 Task: Create ChildIssue0000000016 as Child Issue of Issue Issue0000000008 in Backlog  in Scrum Project Project0000000002 in Jira. Create ChildIssue0000000017 as Child Issue of Issue Issue0000000009 in Backlog  in Scrum Project Project0000000002 in Jira. Create ChildIssue0000000018 as Child Issue of Issue Issue0000000009 in Backlog  in Scrum Project Project0000000002 in Jira. Create ChildIssue0000000019 as Child Issue of Issue Issue0000000010 in Backlog  in Scrum Project Project0000000002 in Jira. Create ChildIssue0020 as Child Issue of Issue Issue0000000010 in Backlog  in Scrum Project Project0000000002 in Jira
Action: Mouse moved to (488, 540)
Screenshot: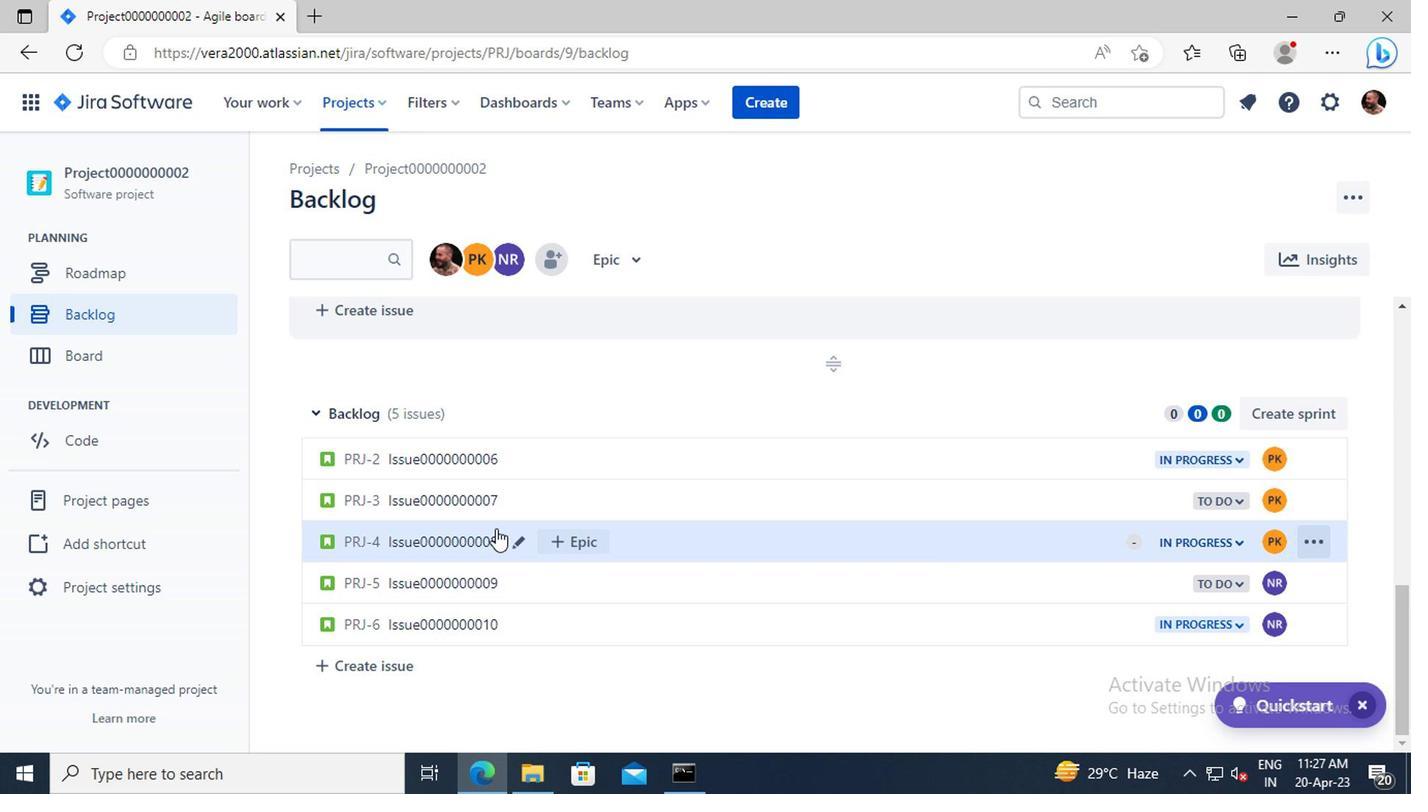 
Action: Mouse pressed left at (488, 540)
Screenshot: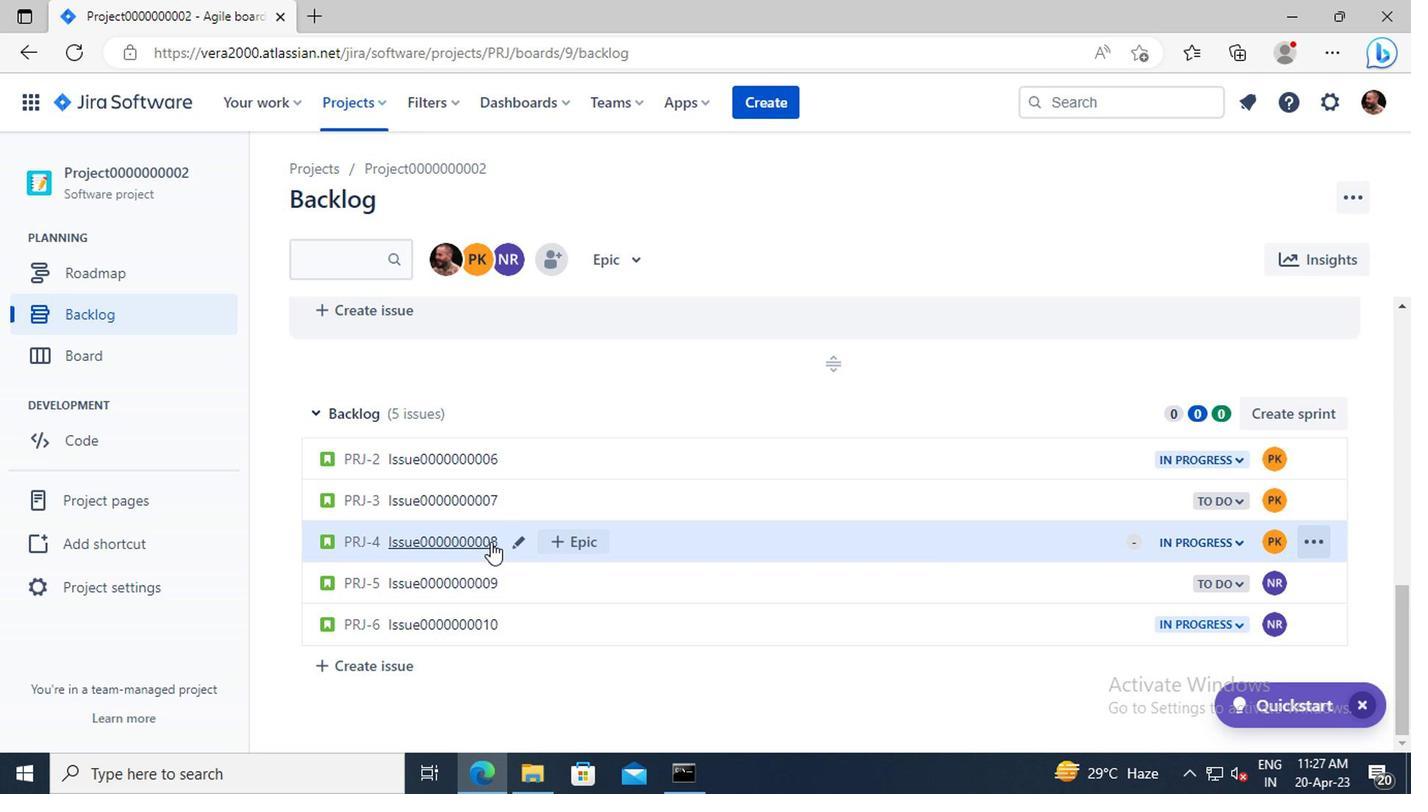 
Action: Mouse moved to (1050, 412)
Screenshot: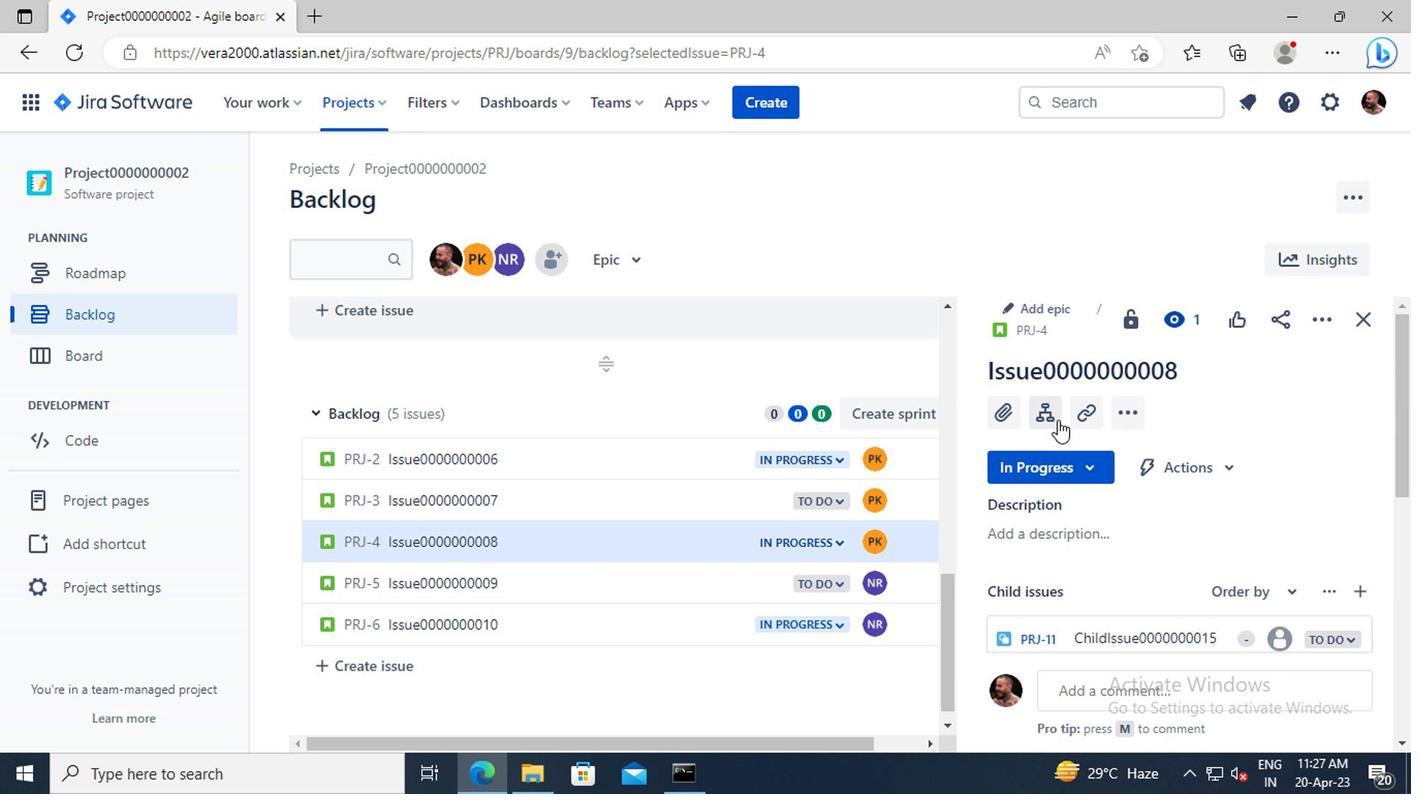 
Action: Mouse pressed left at (1050, 412)
Screenshot: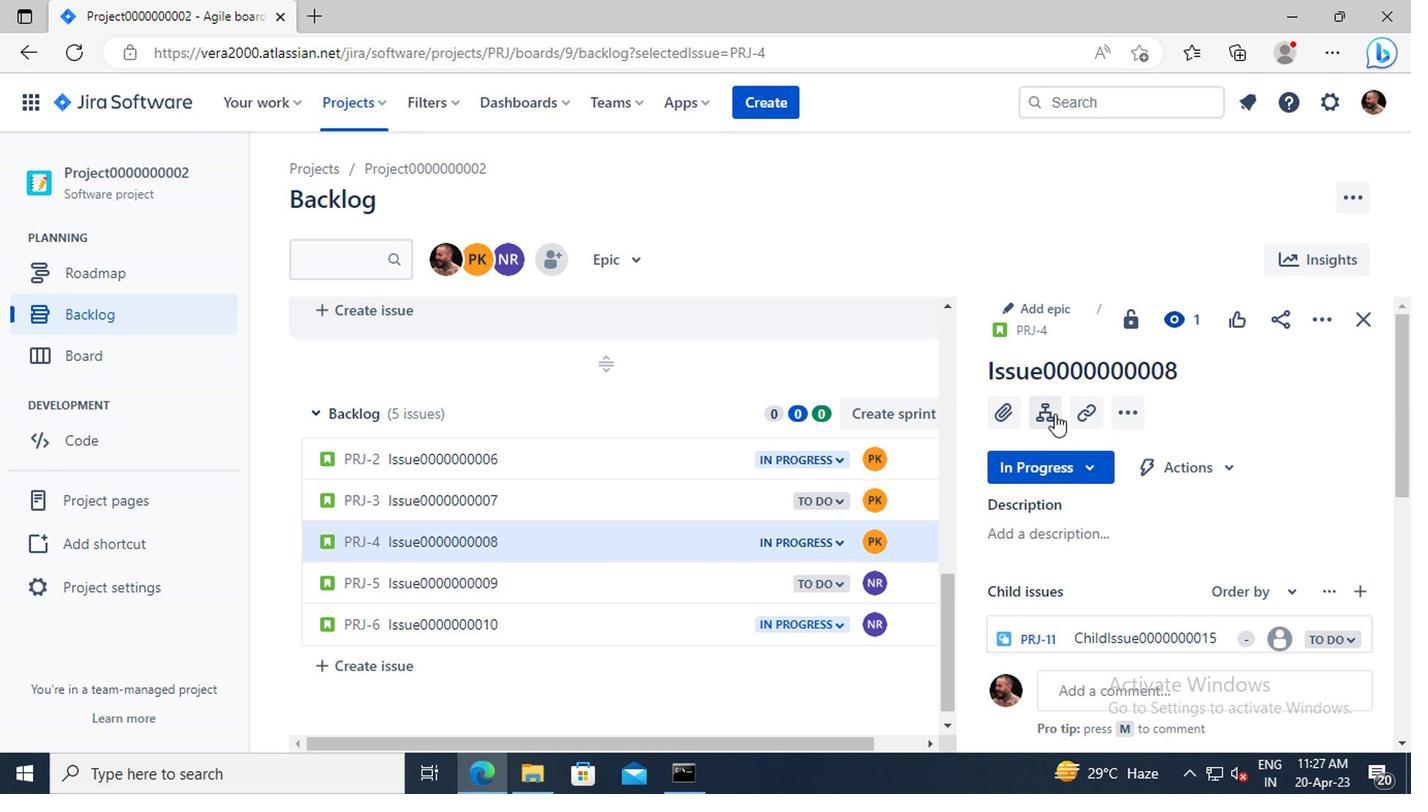 
Action: Mouse moved to (1065, 507)
Screenshot: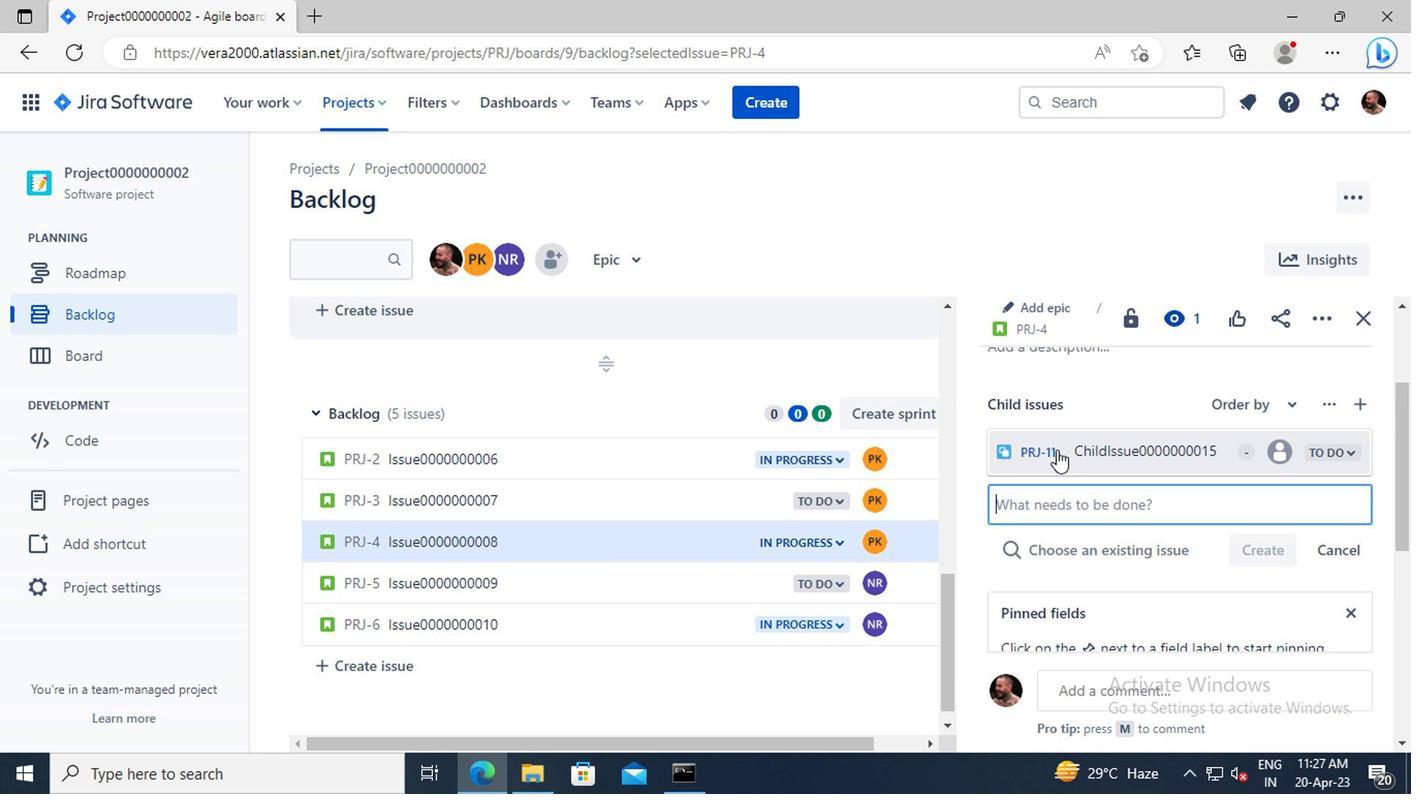 
Action: Mouse pressed left at (1065, 507)
Screenshot: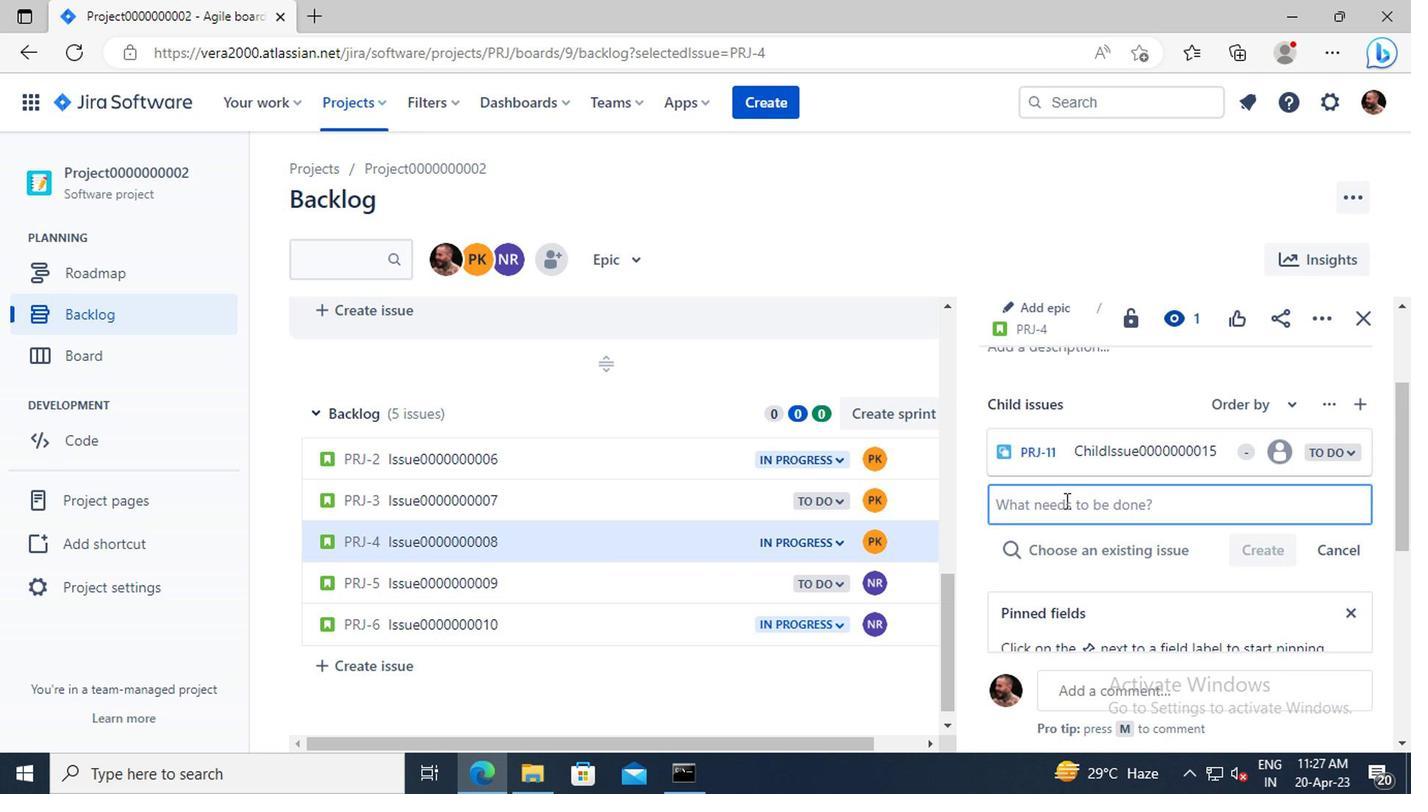 
Action: Key pressed <Key.shift>CHILD<Key.shift>ISSUE0000000016
Screenshot: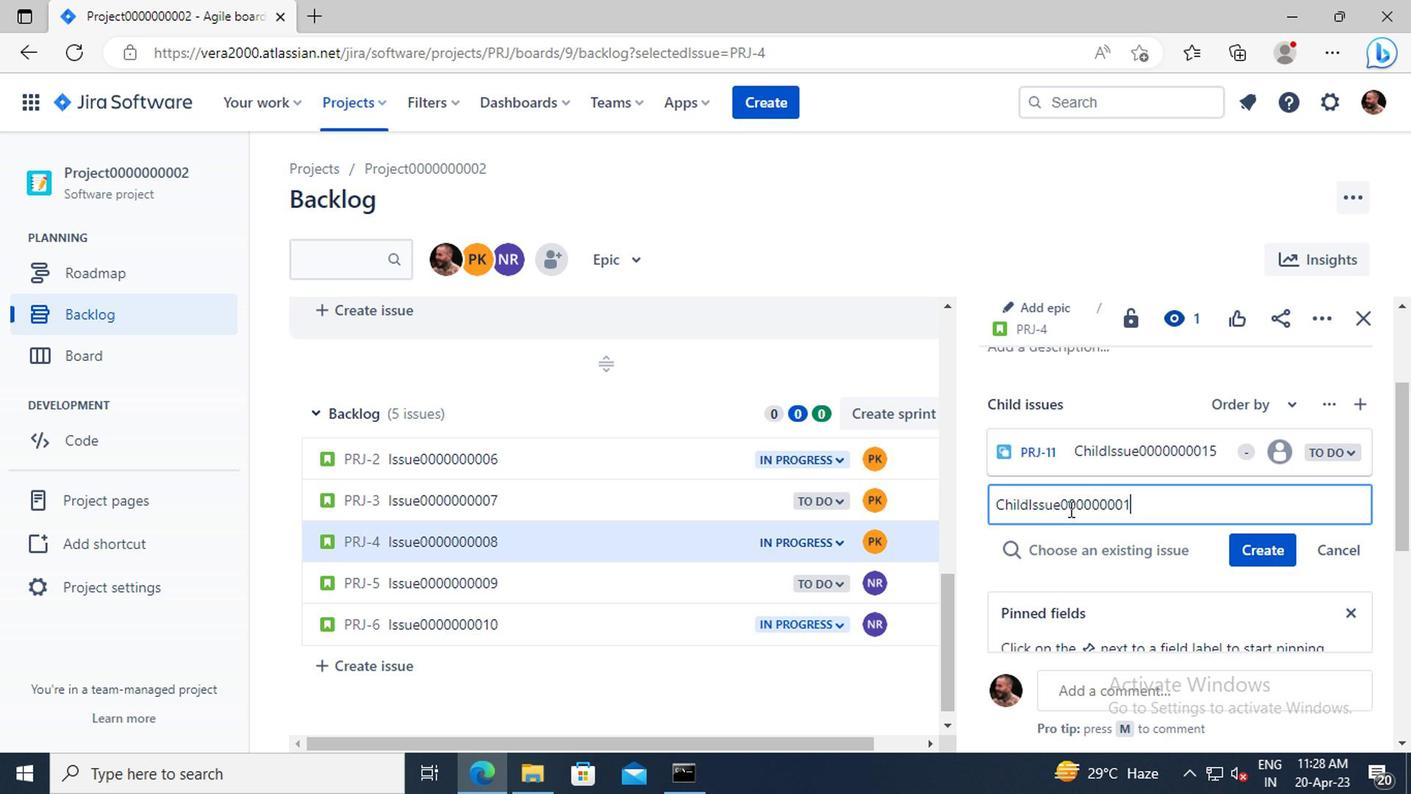 
Action: Mouse moved to (1258, 544)
Screenshot: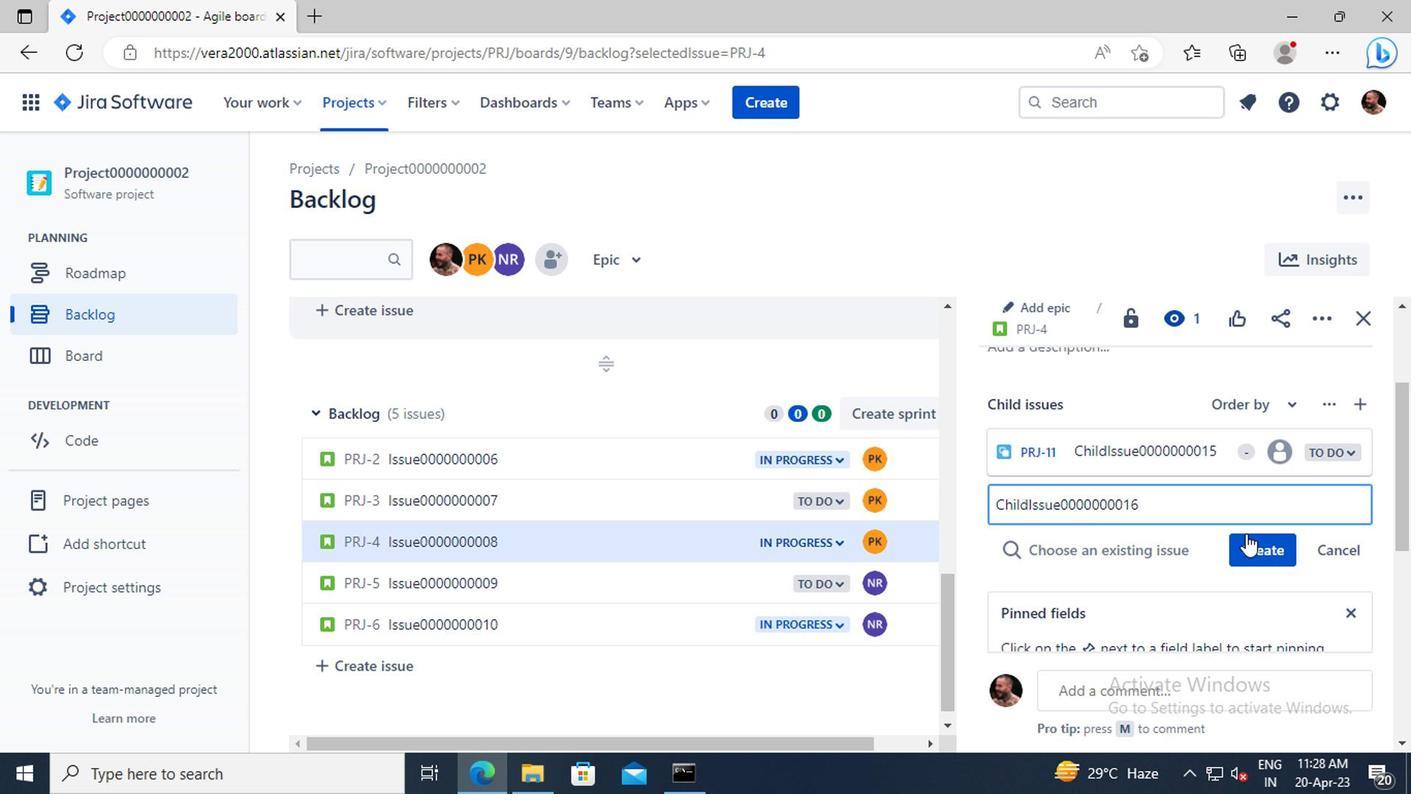 
Action: Mouse pressed left at (1258, 544)
Screenshot: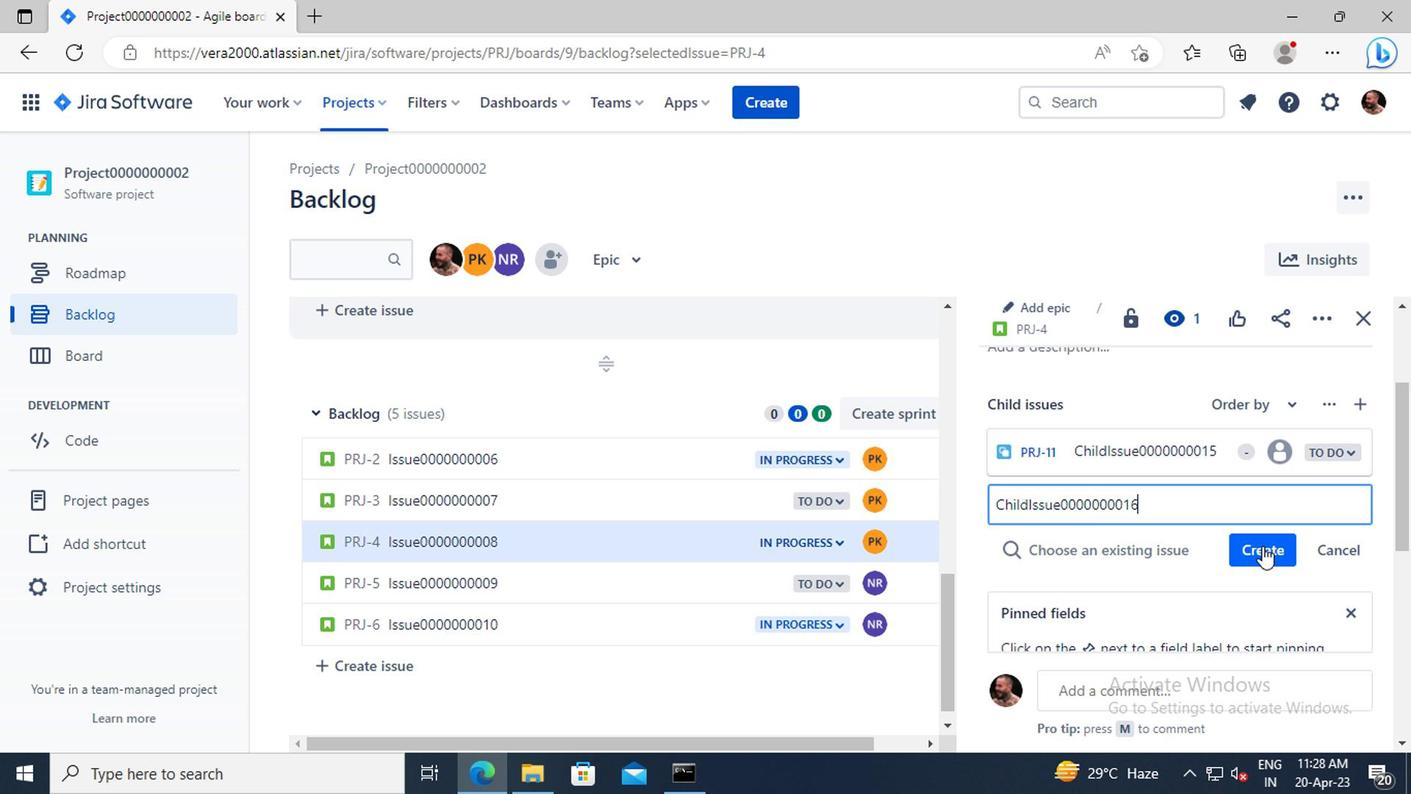 
Action: Mouse moved to (463, 584)
Screenshot: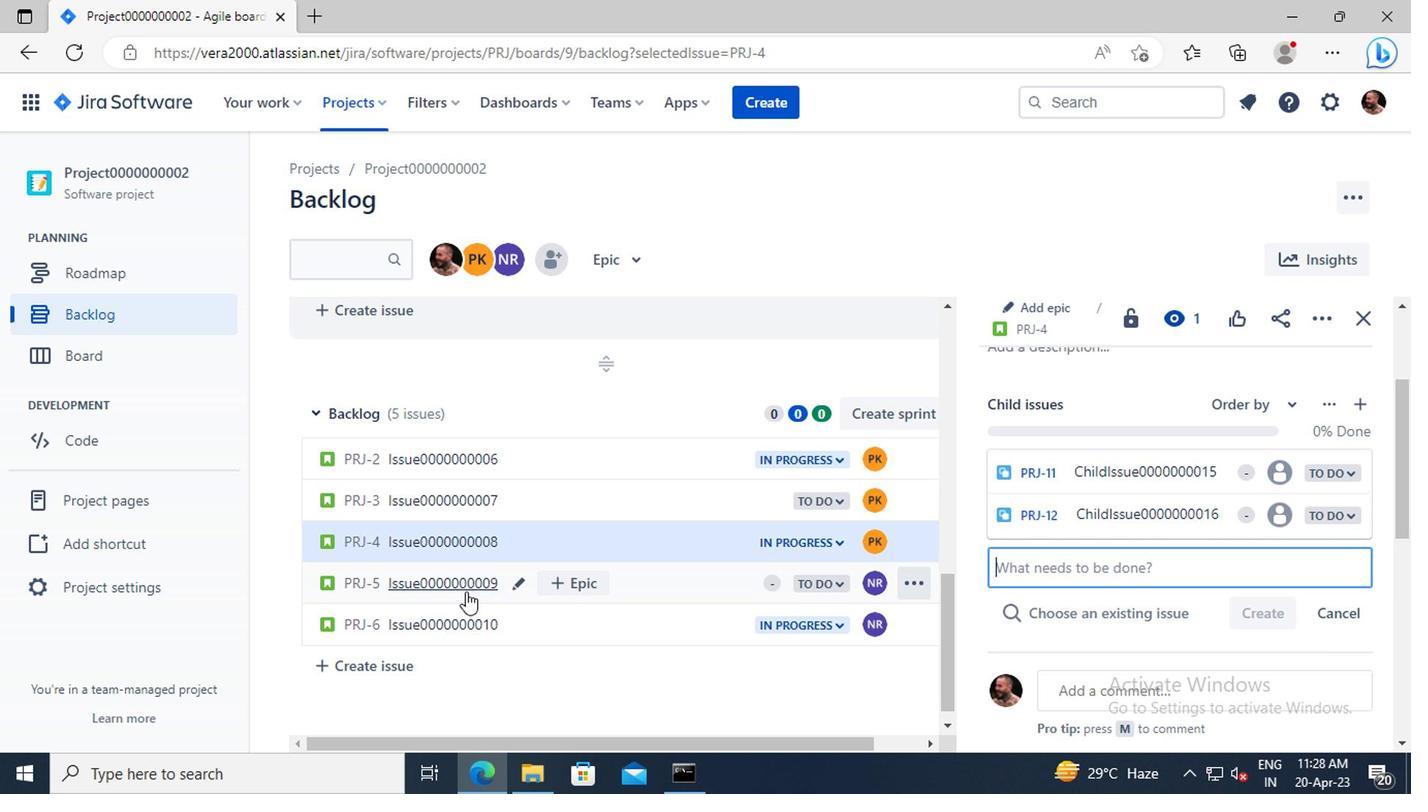 
Action: Mouse pressed left at (463, 584)
Screenshot: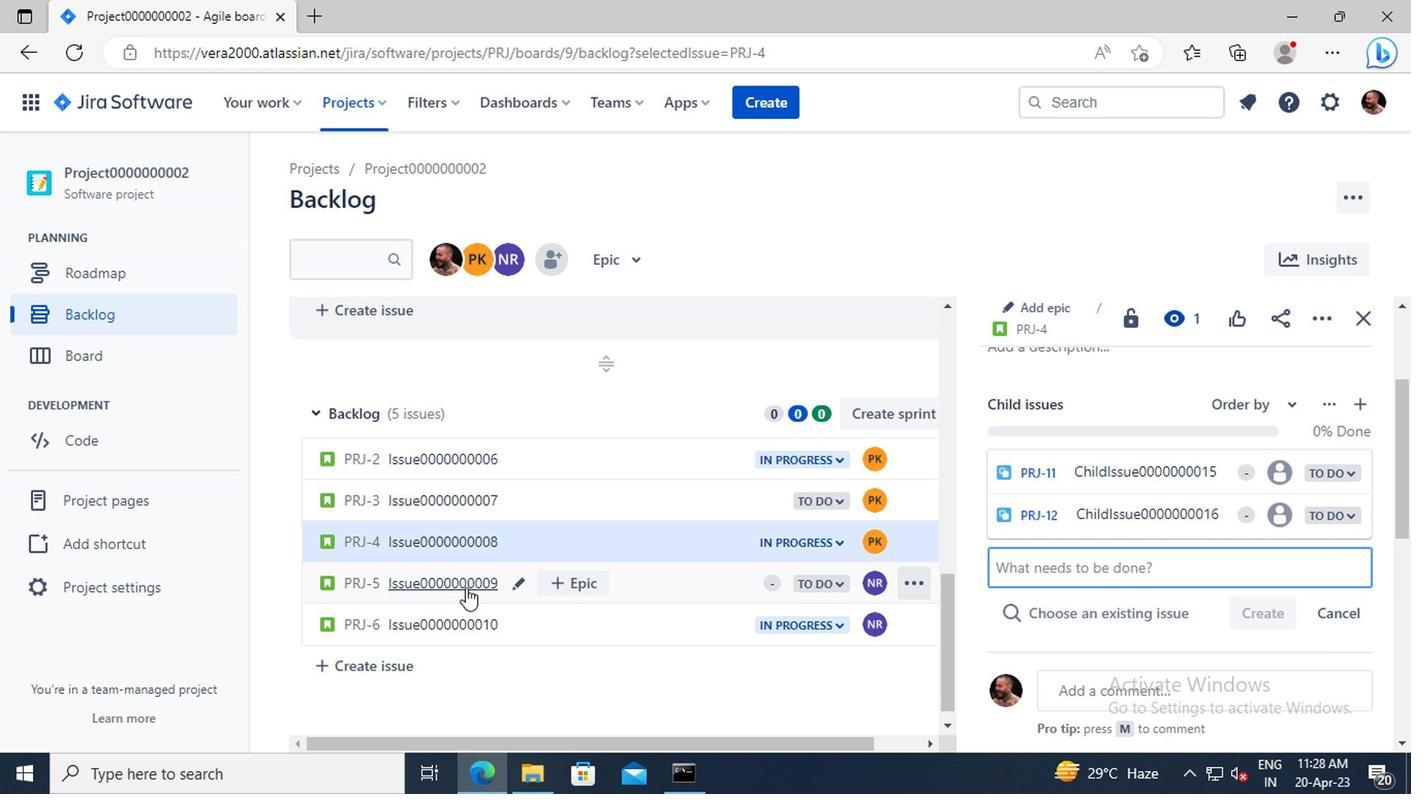 
Action: Mouse moved to (1041, 415)
Screenshot: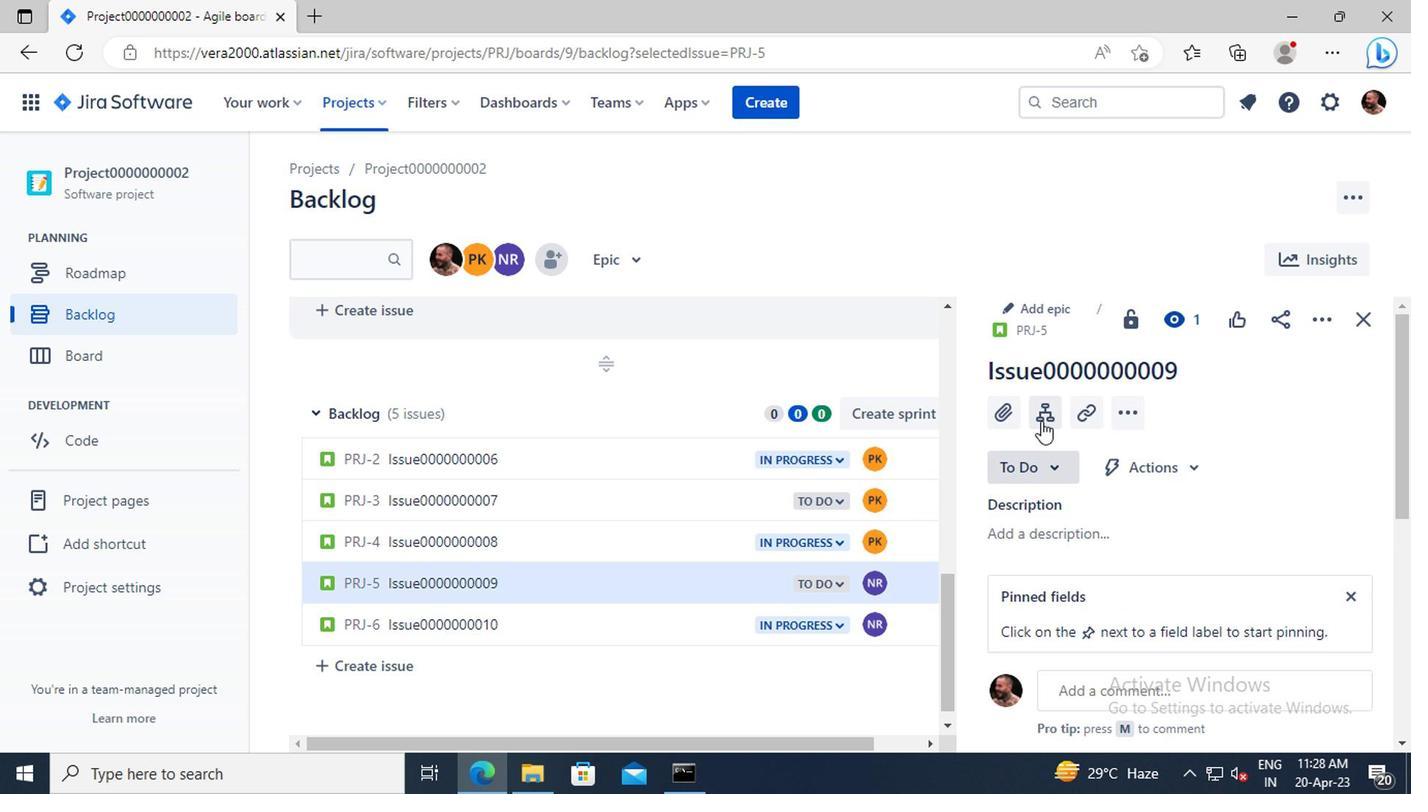 
Action: Mouse pressed left at (1041, 415)
Screenshot: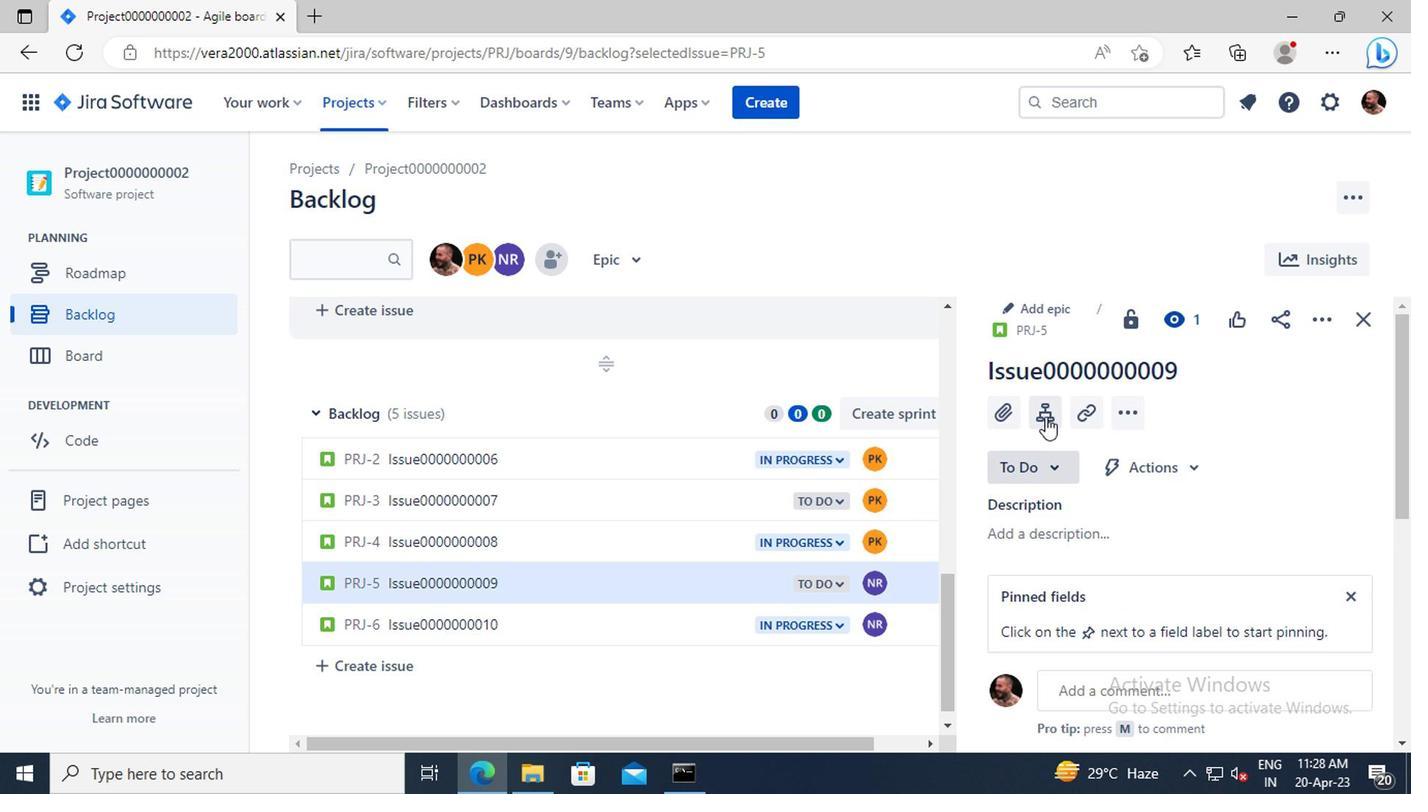 
Action: Mouse moved to (1066, 505)
Screenshot: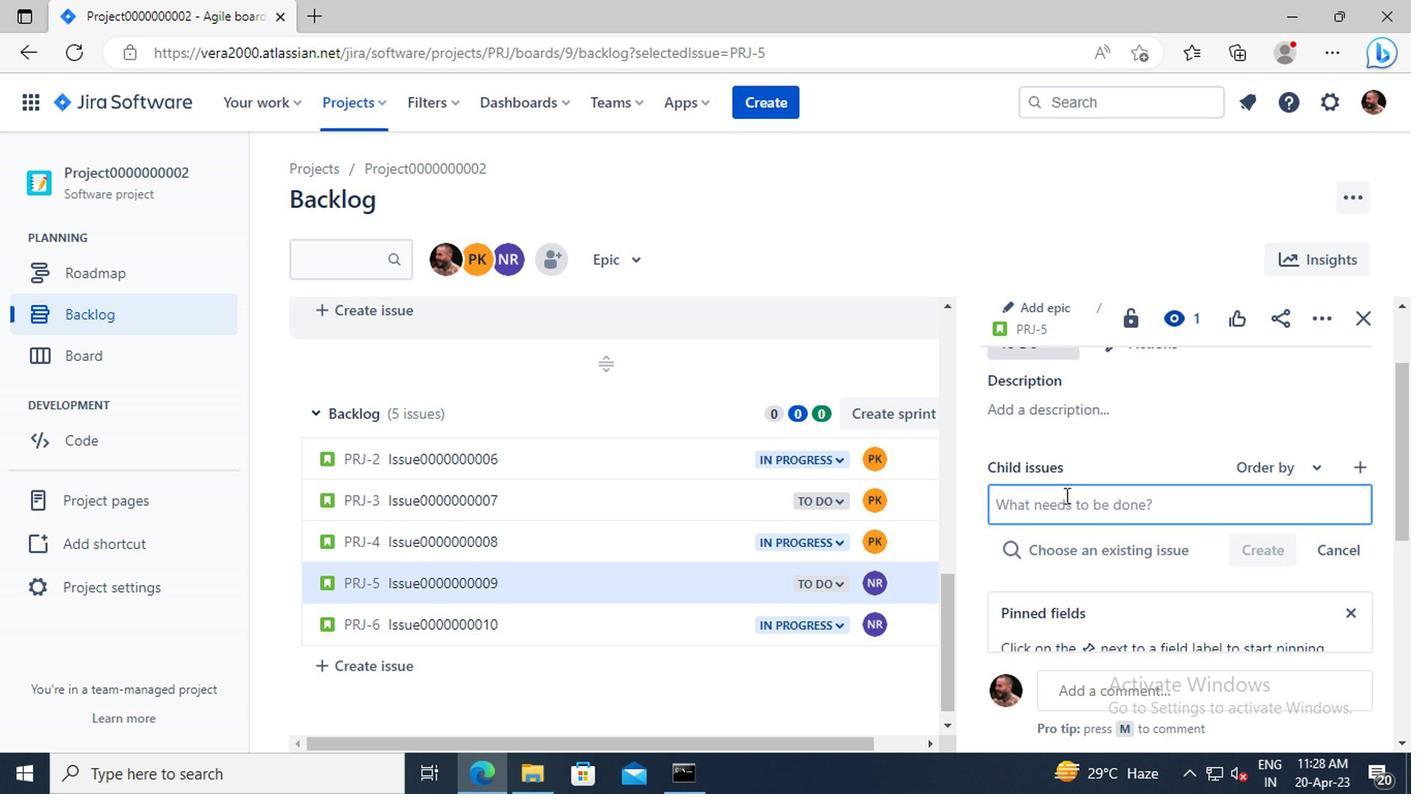 
Action: Mouse pressed left at (1066, 505)
Screenshot: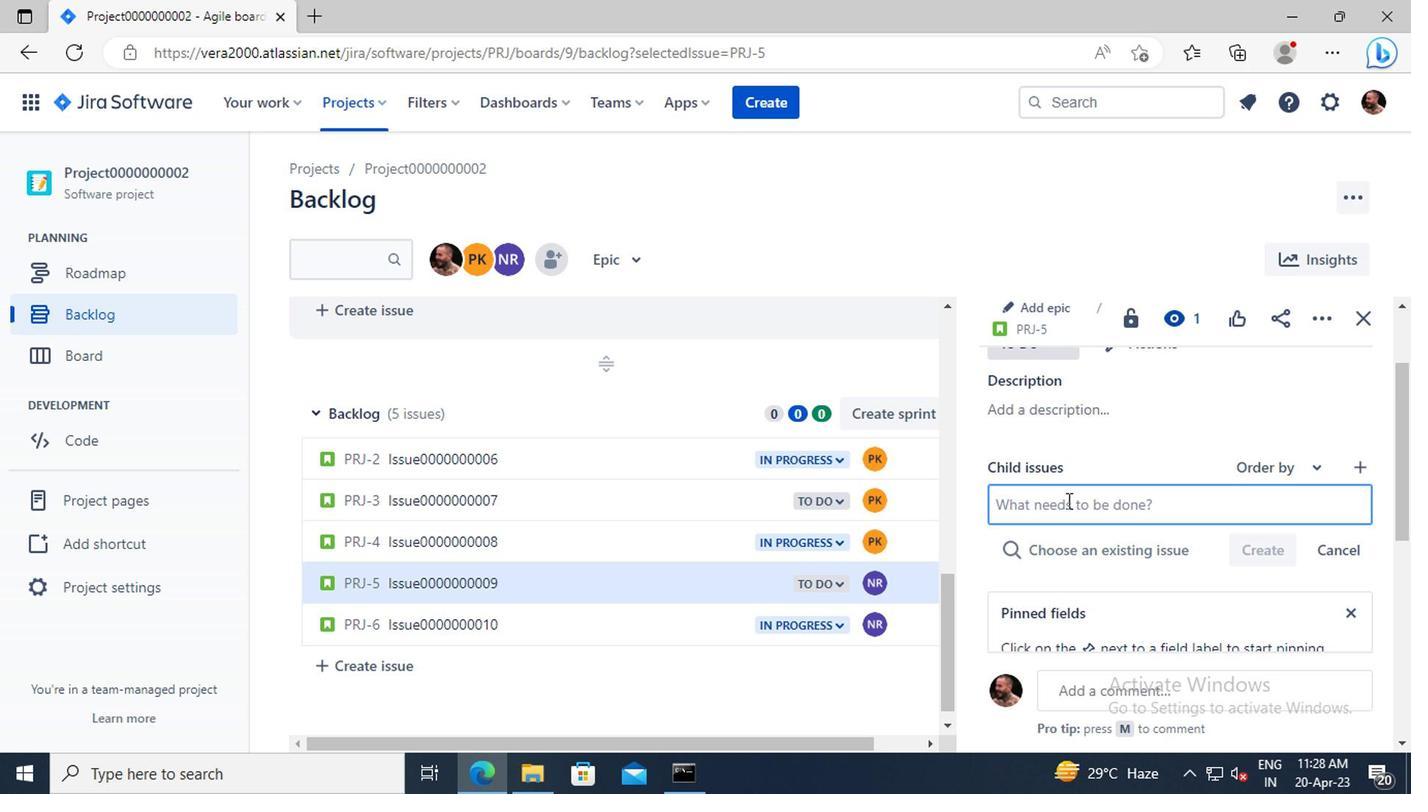 
Action: Key pressed <Key.shift>CHILD<Key.shift>ISSUE0000000017
Screenshot: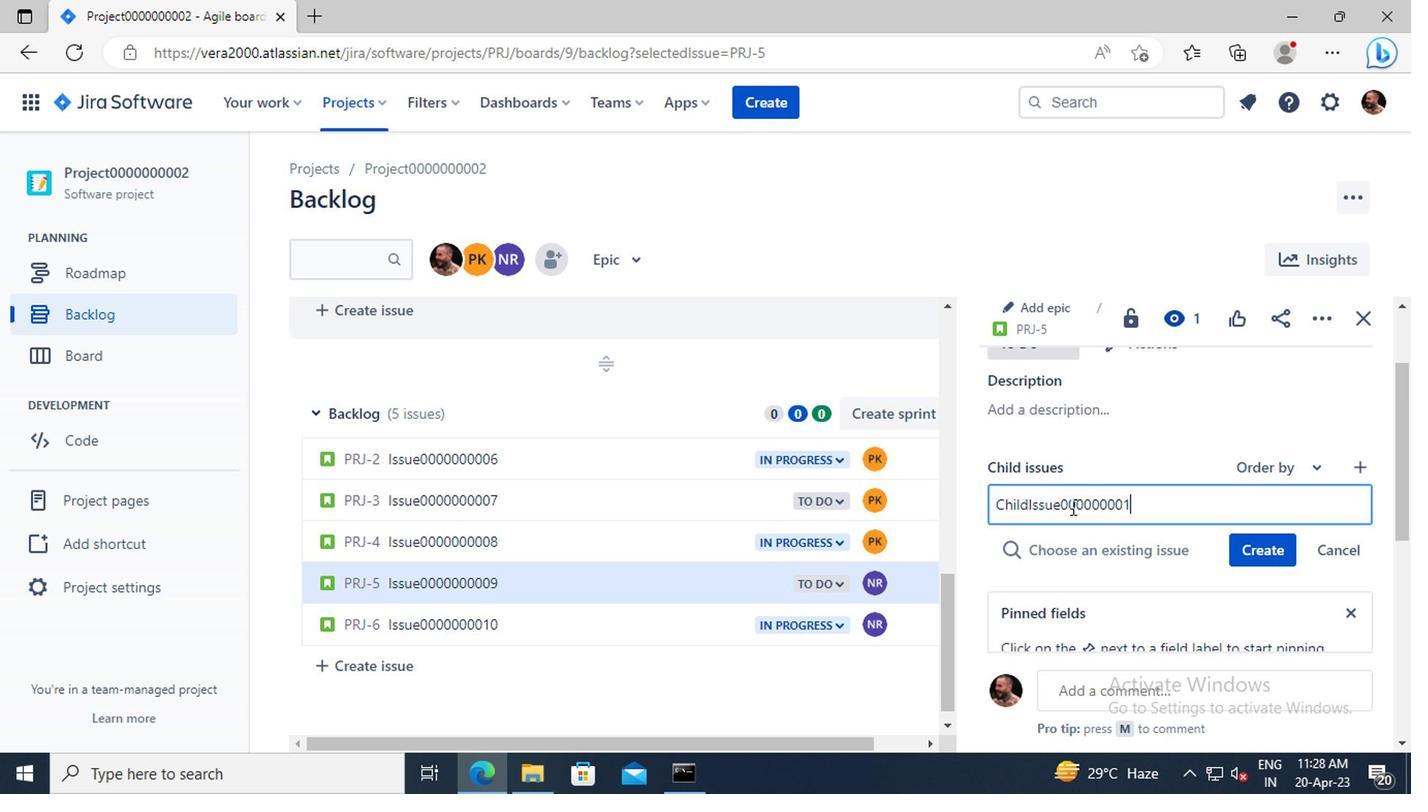 
Action: Mouse moved to (1246, 542)
Screenshot: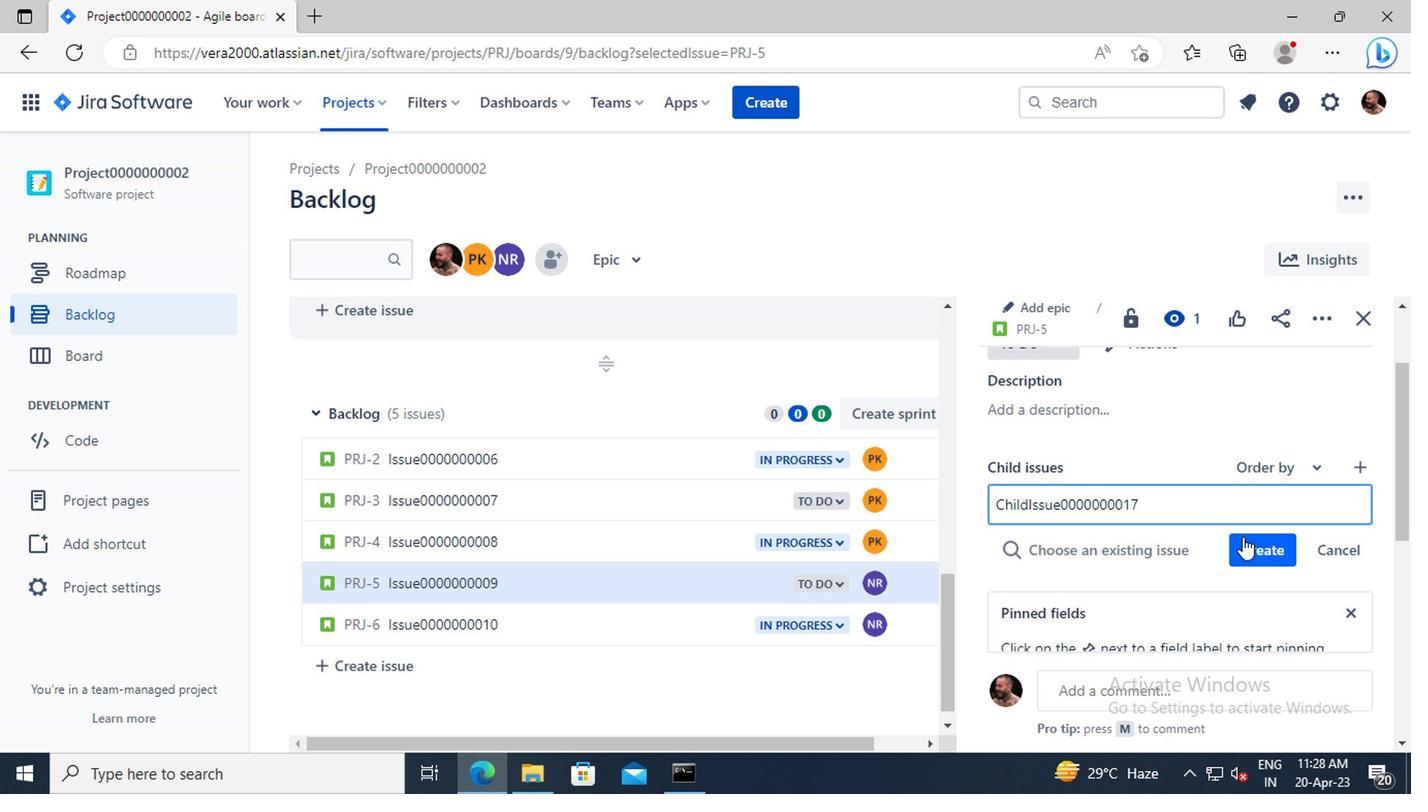 
Action: Mouse pressed left at (1246, 542)
Screenshot: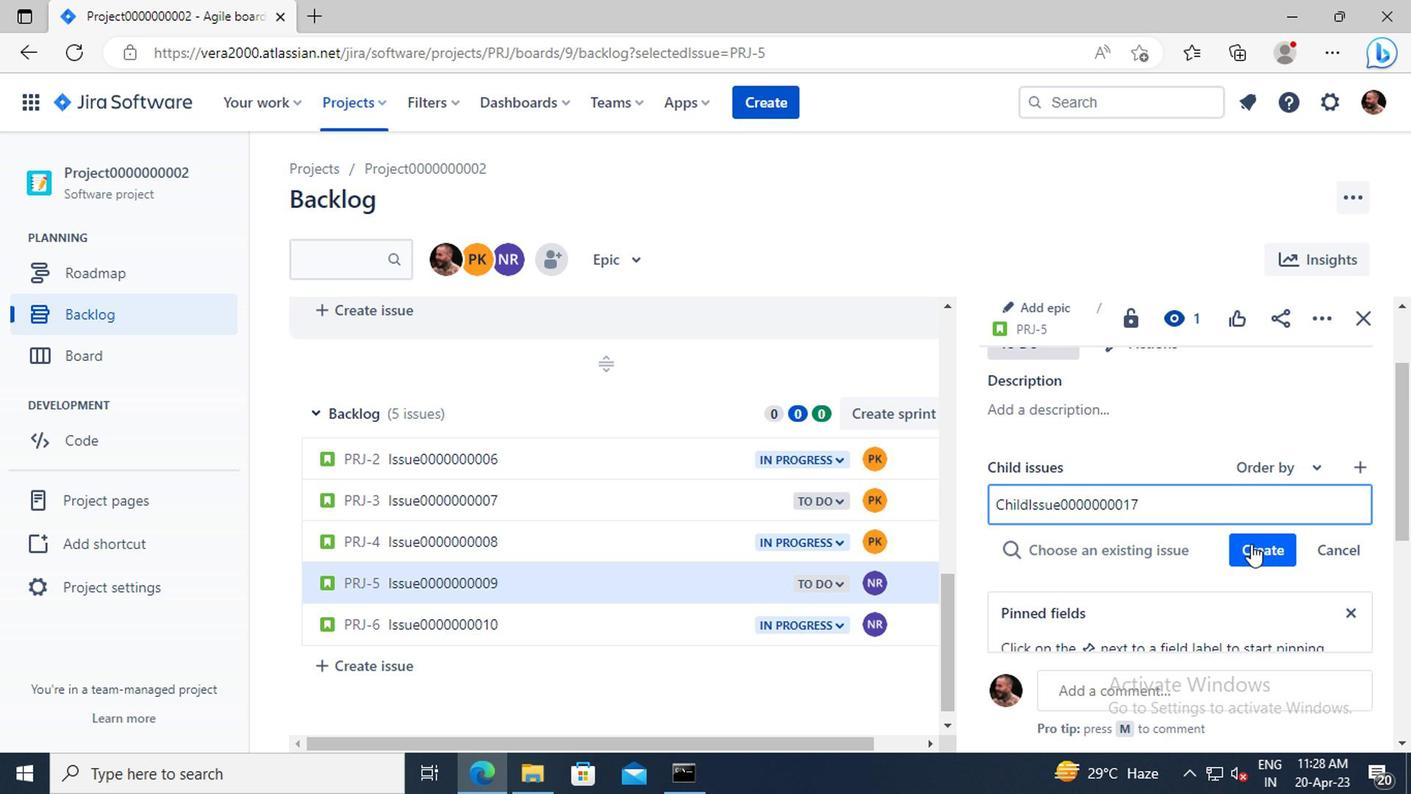 
Action: Mouse moved to (1110, 517)
Screenshot: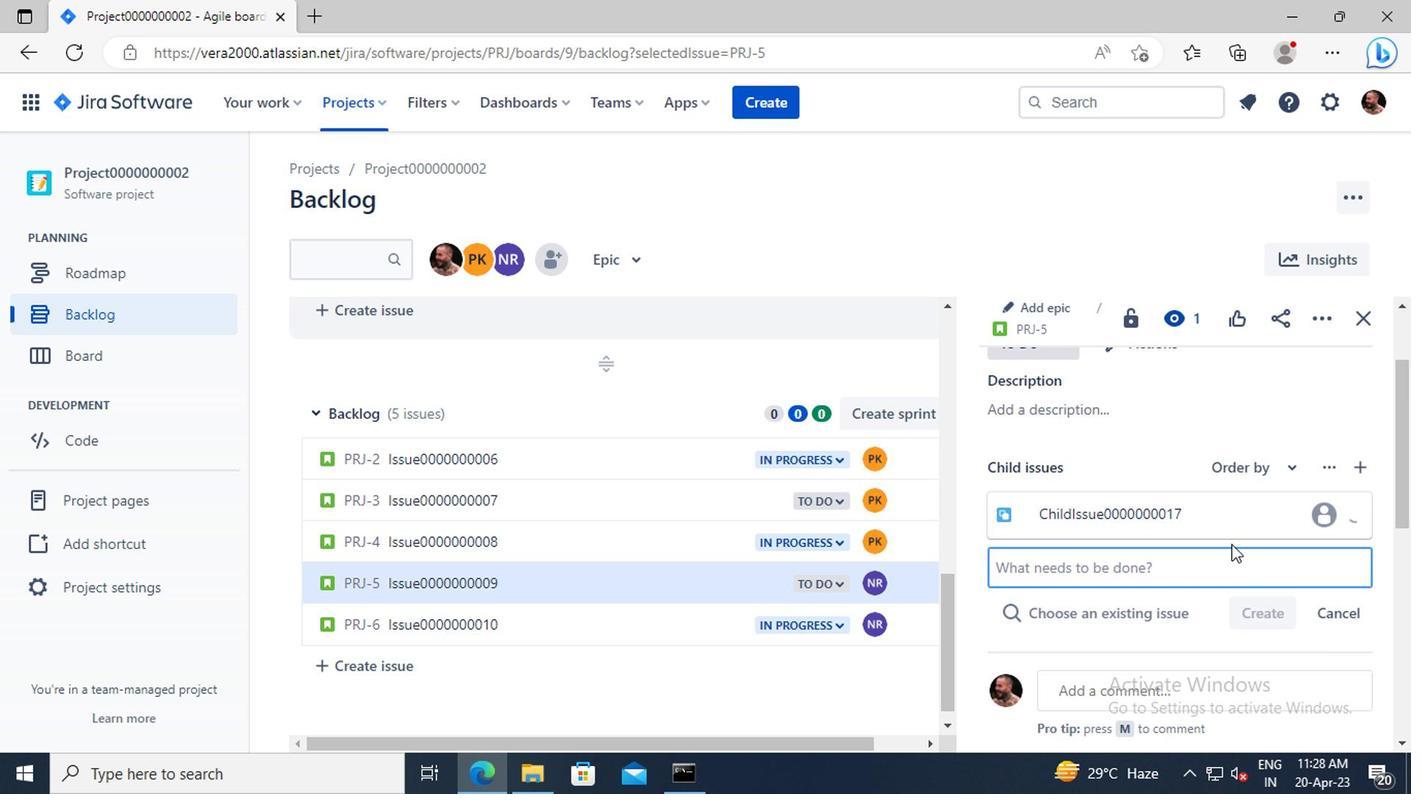 
Action: Mouse scrolled (1110, 519) with delta (0, 1)
Screenshot: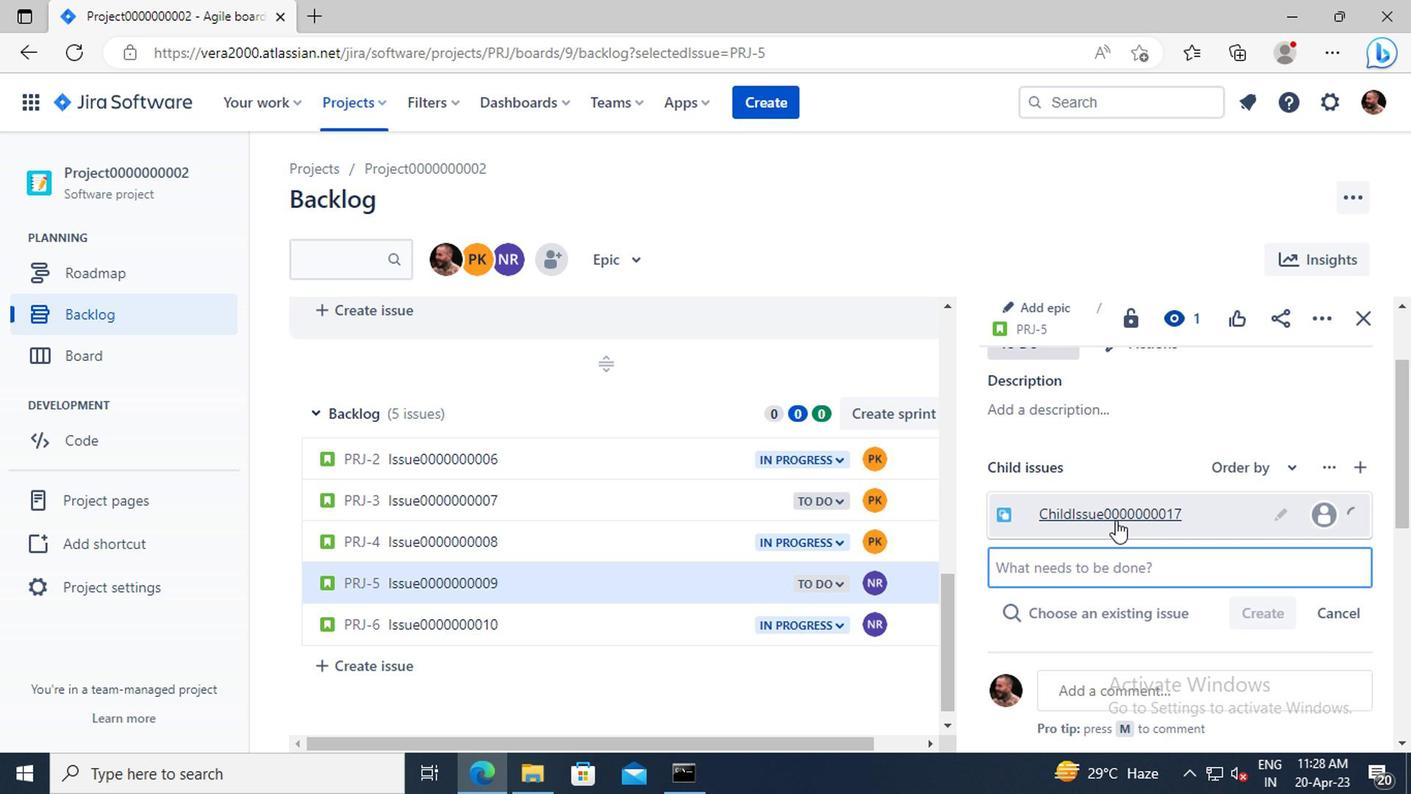 
Action: Mouse scrolled (1110, 519) with delta (0, 1)
Screenshot: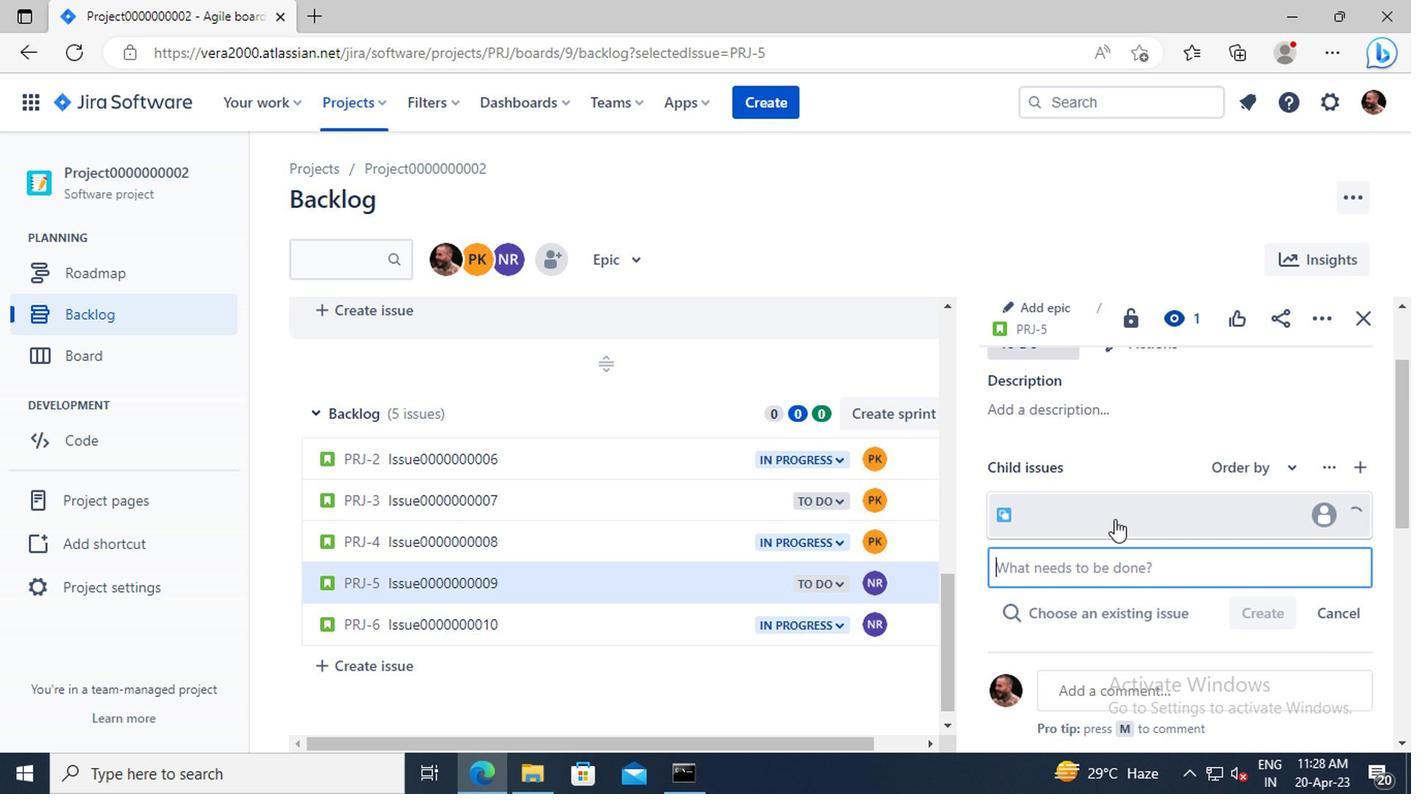 
Action: Mouse moved to (1042, 410)
Screenshot: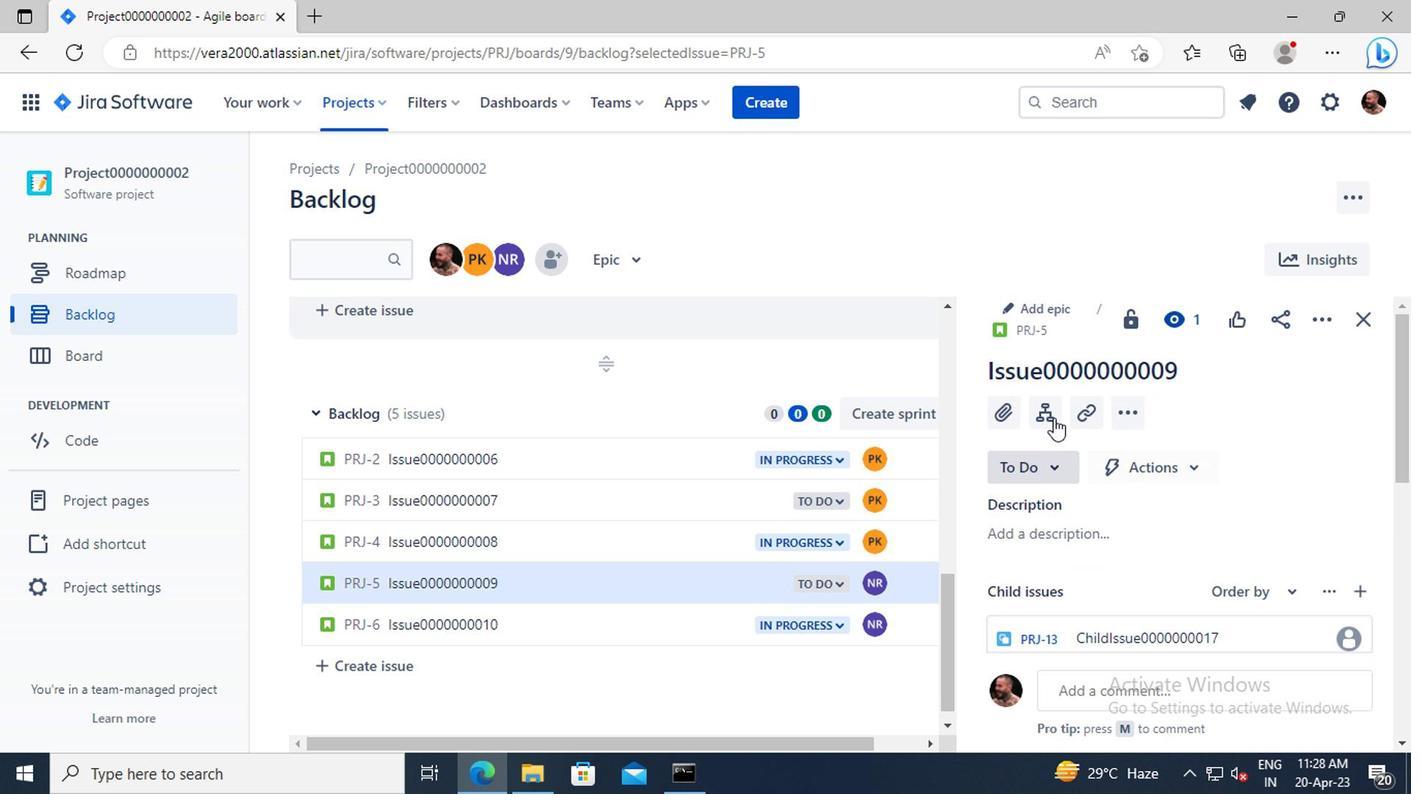 
Action: Mouse pressed left at (1042, 410)
Screenshot: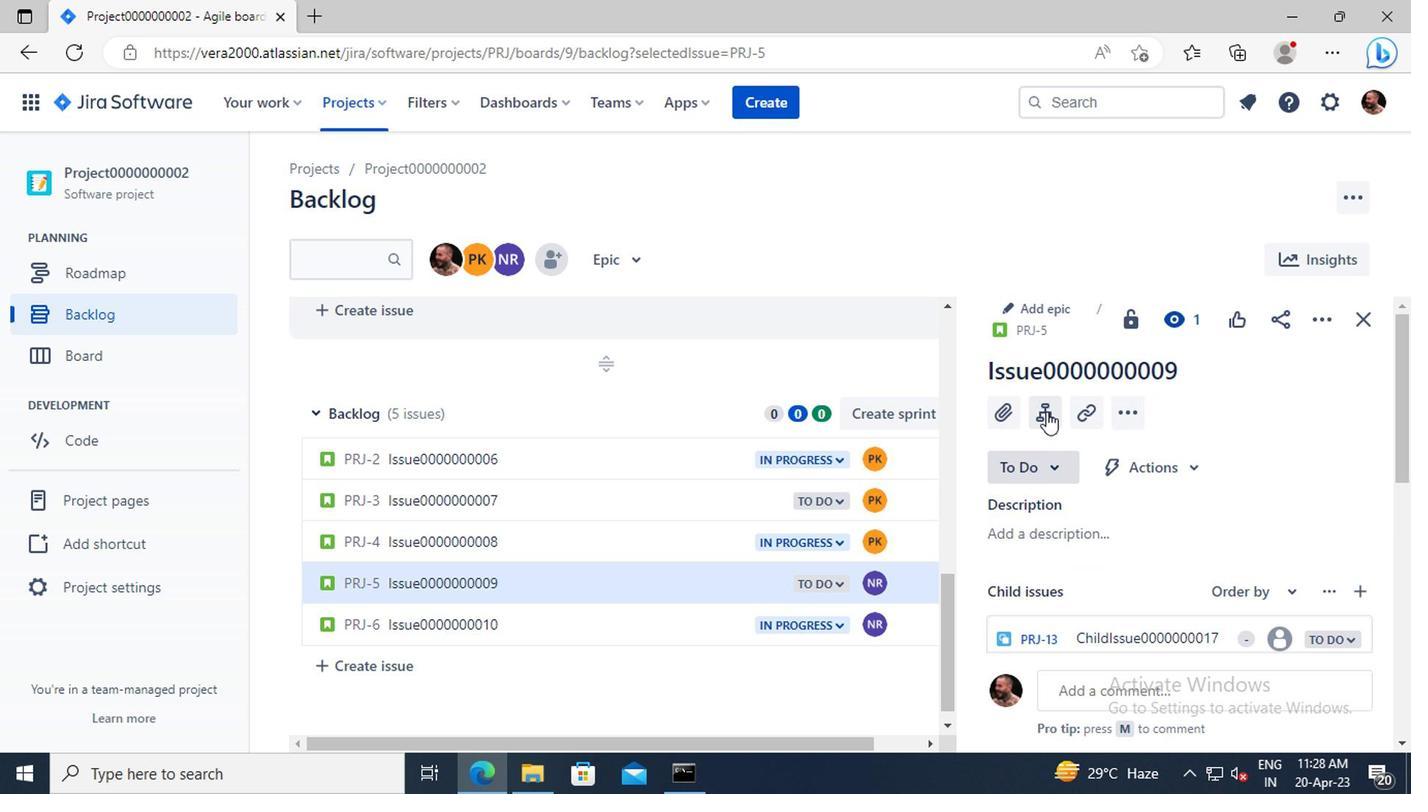 
Action: Mouse moved to (1061, 507)
Screenshot: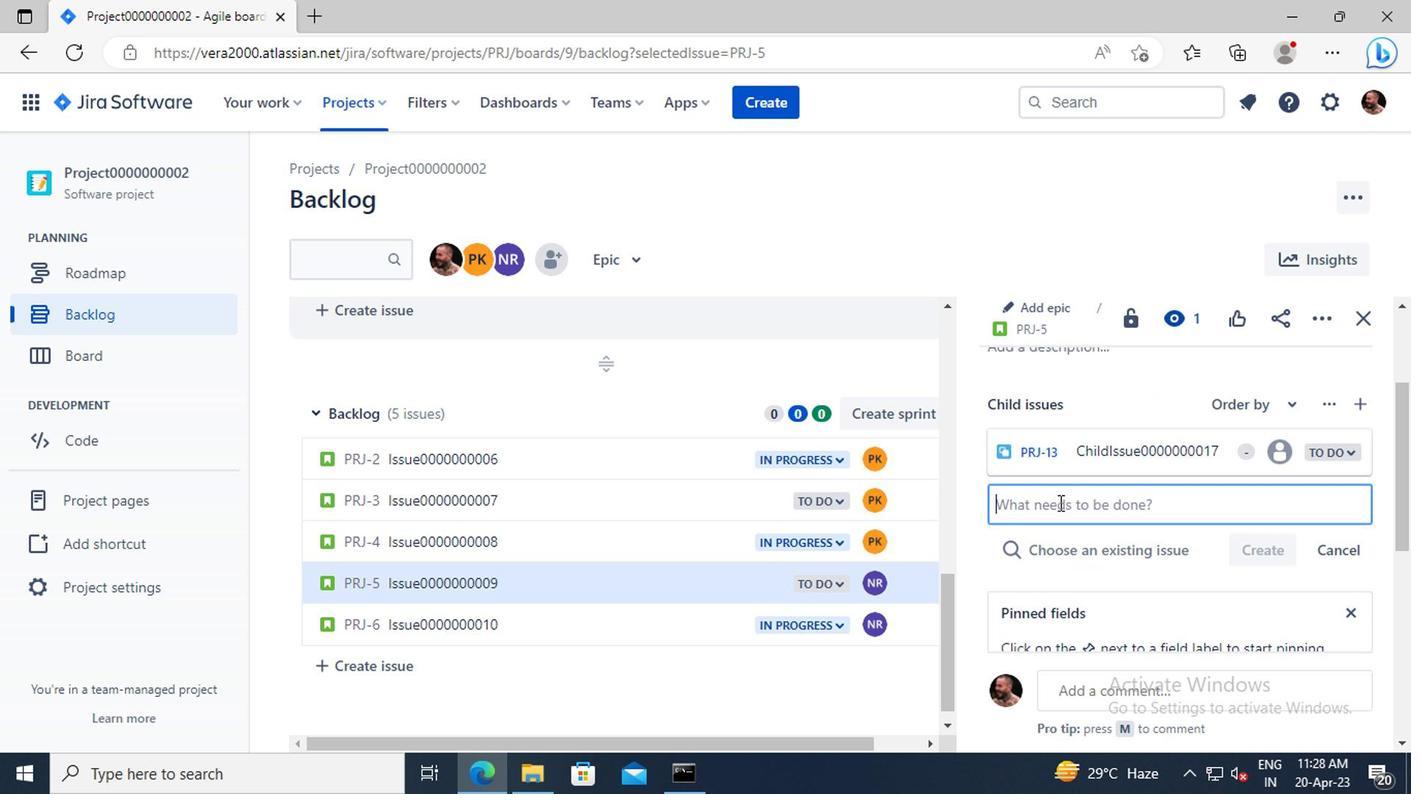 
Action: Mouse pressed left at (1061, 507)
Screenshot: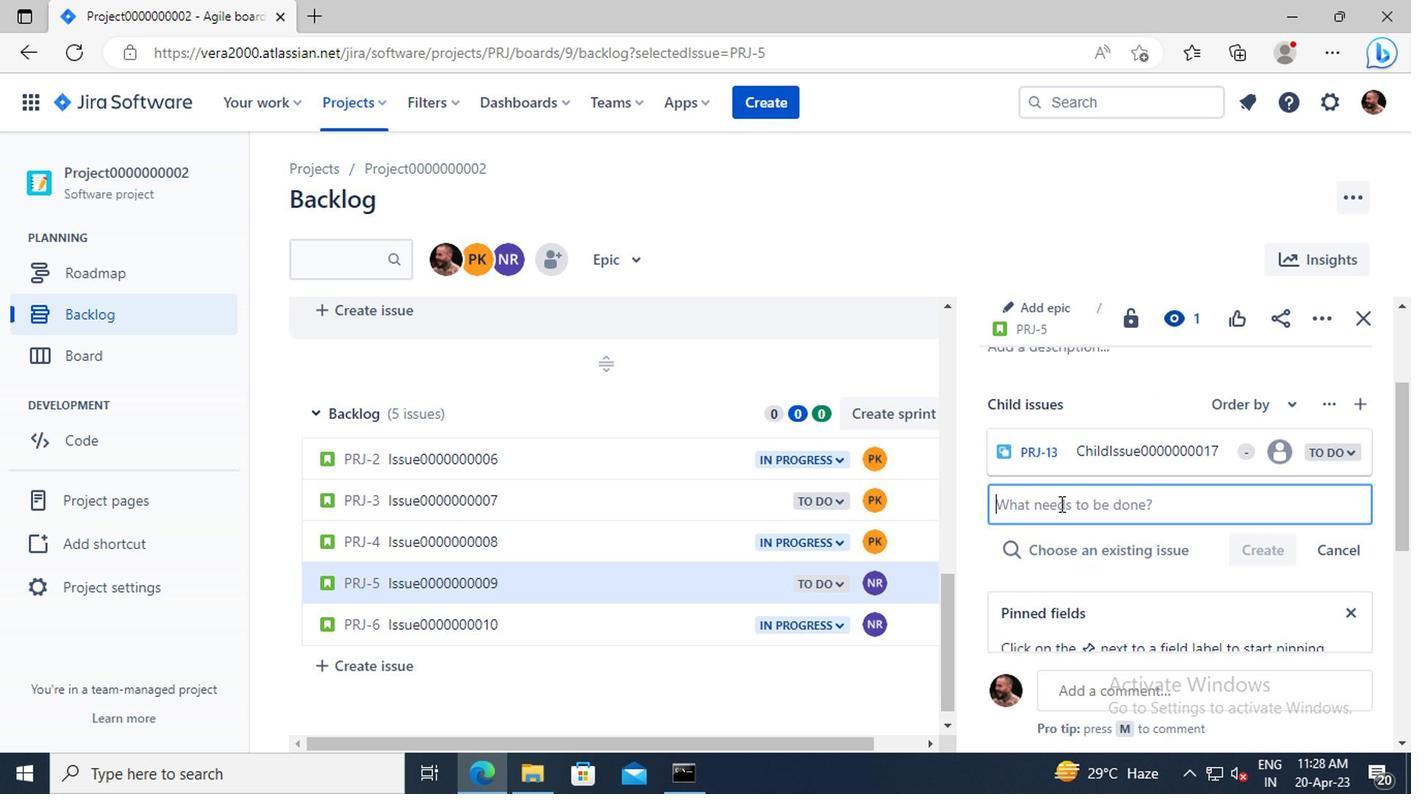 
Action: Key pressed <Key.shift>CHILD<Key.shift>ISSUE0000000018
Screenshot: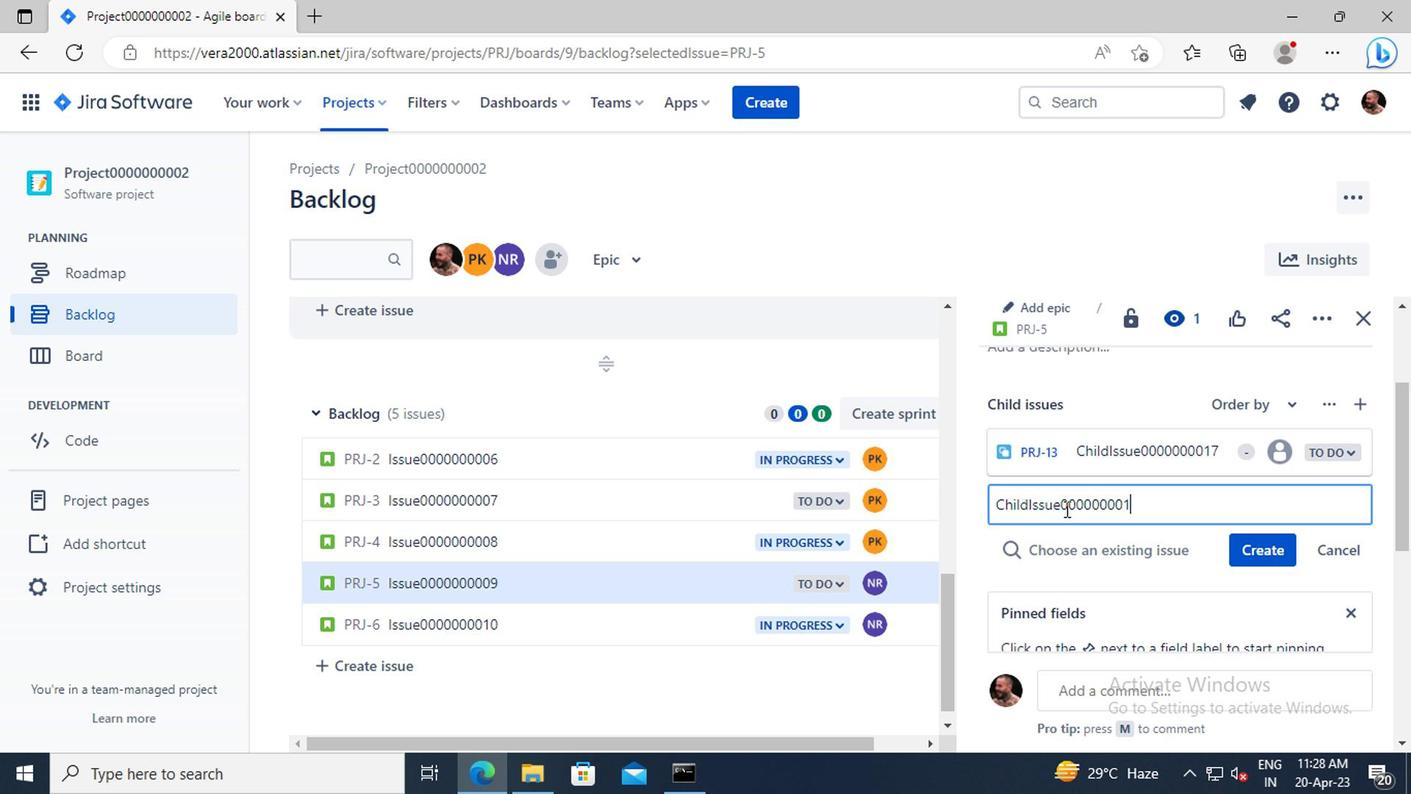 
Action: Mouse moved to (1246, 541)
Screenshot: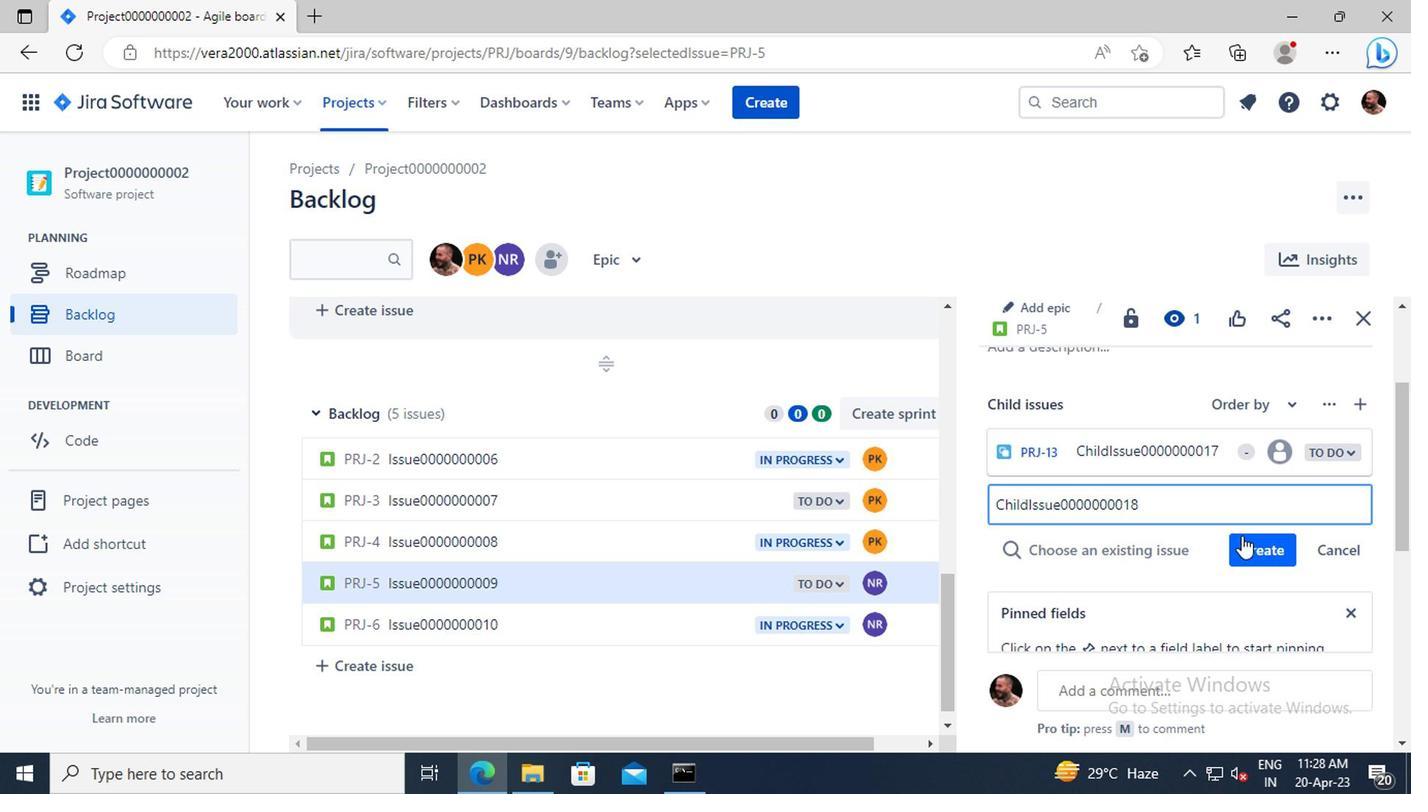 
Action: Mouse pressed left at (1246, 541)
Screenshot: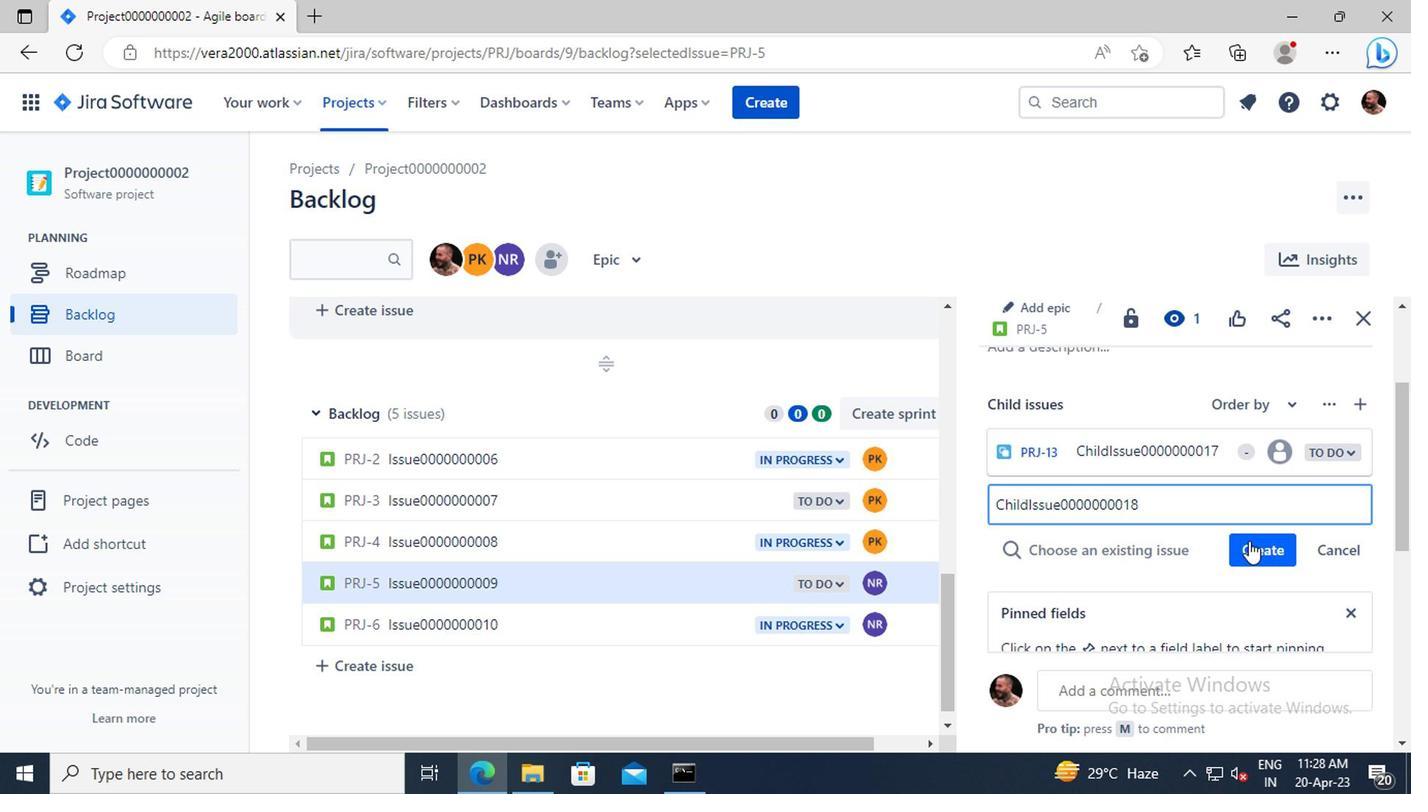 
Action: Mouse moved to (466, 622)
Screenshot: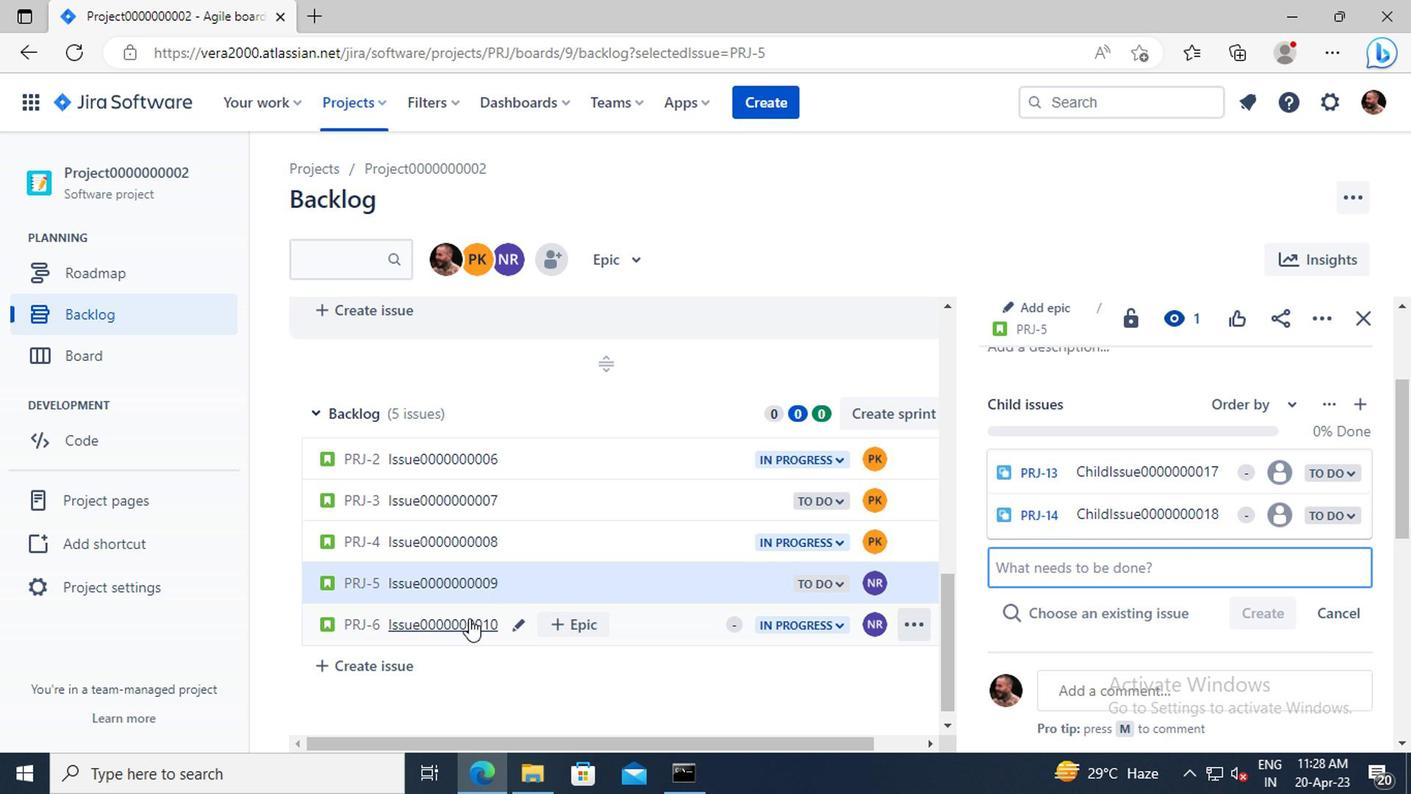 
Action: Mouse pressed left at (466, 622)
Screenshot: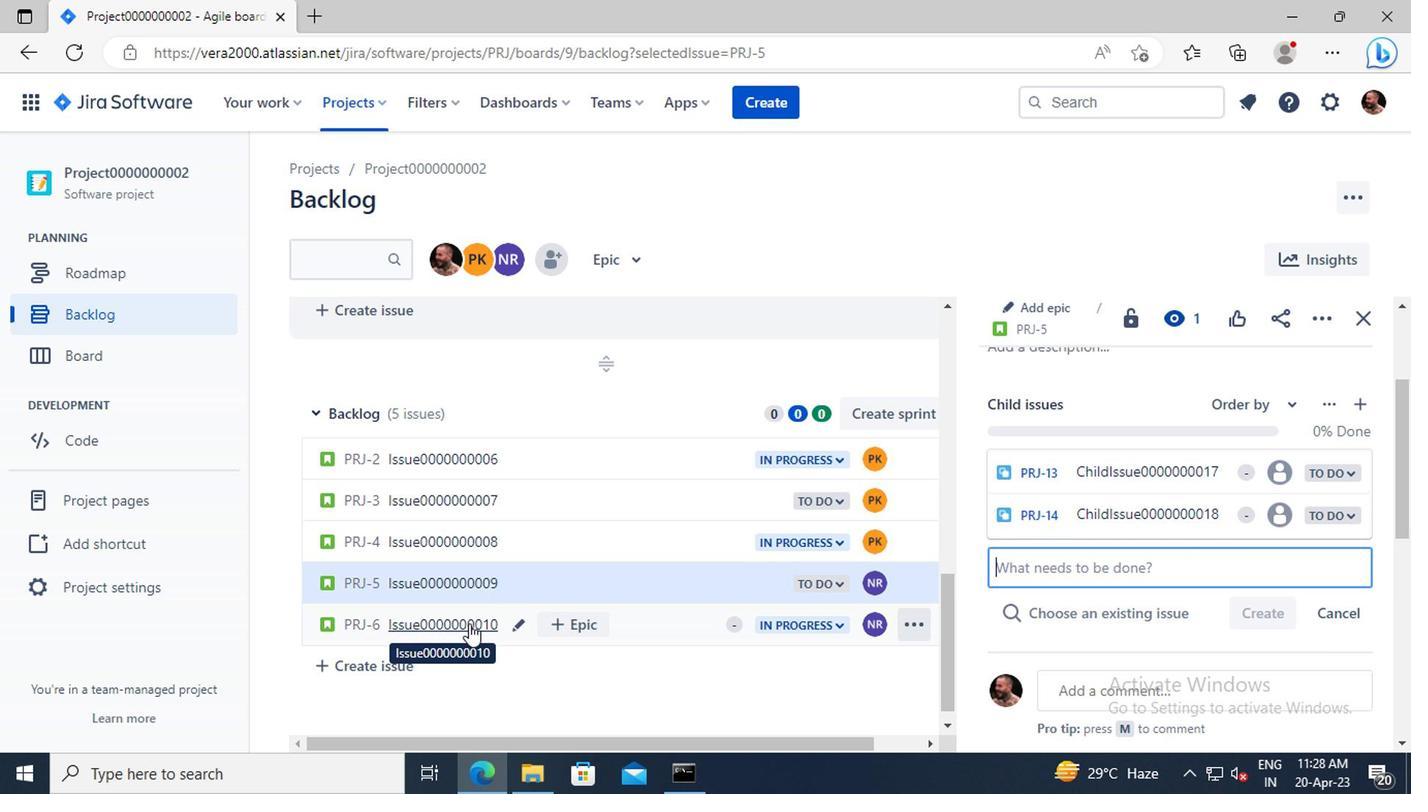 
Action: Mouse moved to (1043, 411)
Screenshot: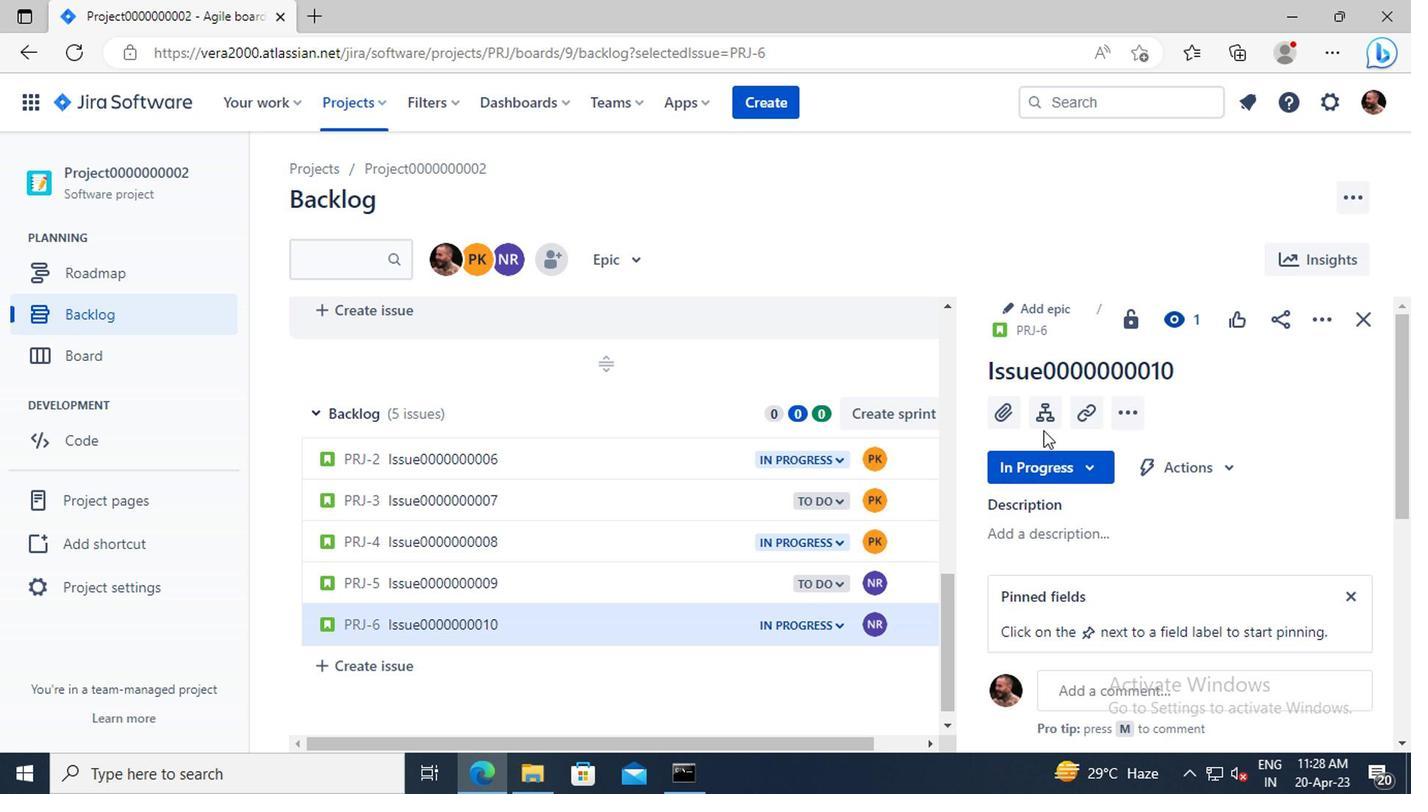 
Action: Mouse pressed left at (1043, 411)
Screenshot: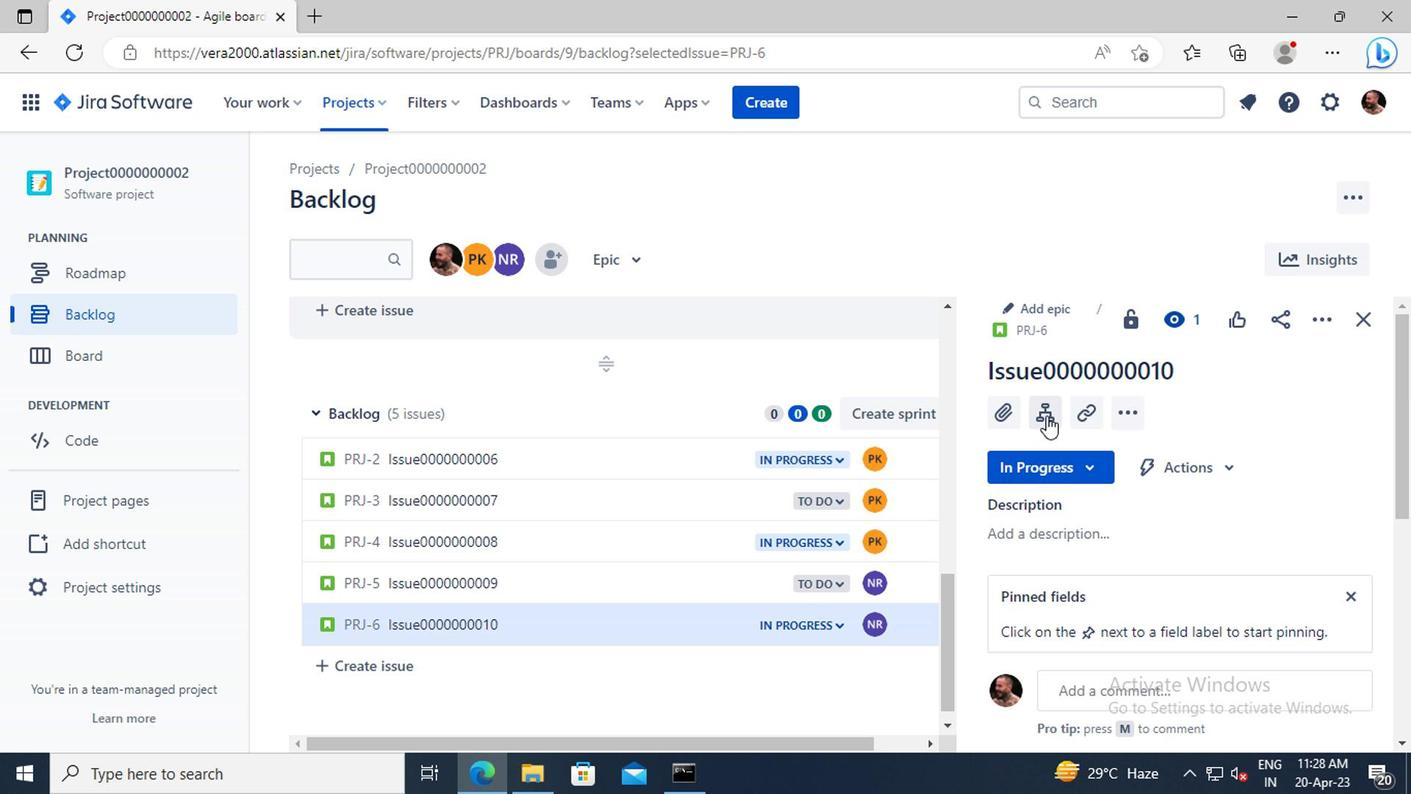 
Action: Mouse moved to (1056, 499)
Screenshot: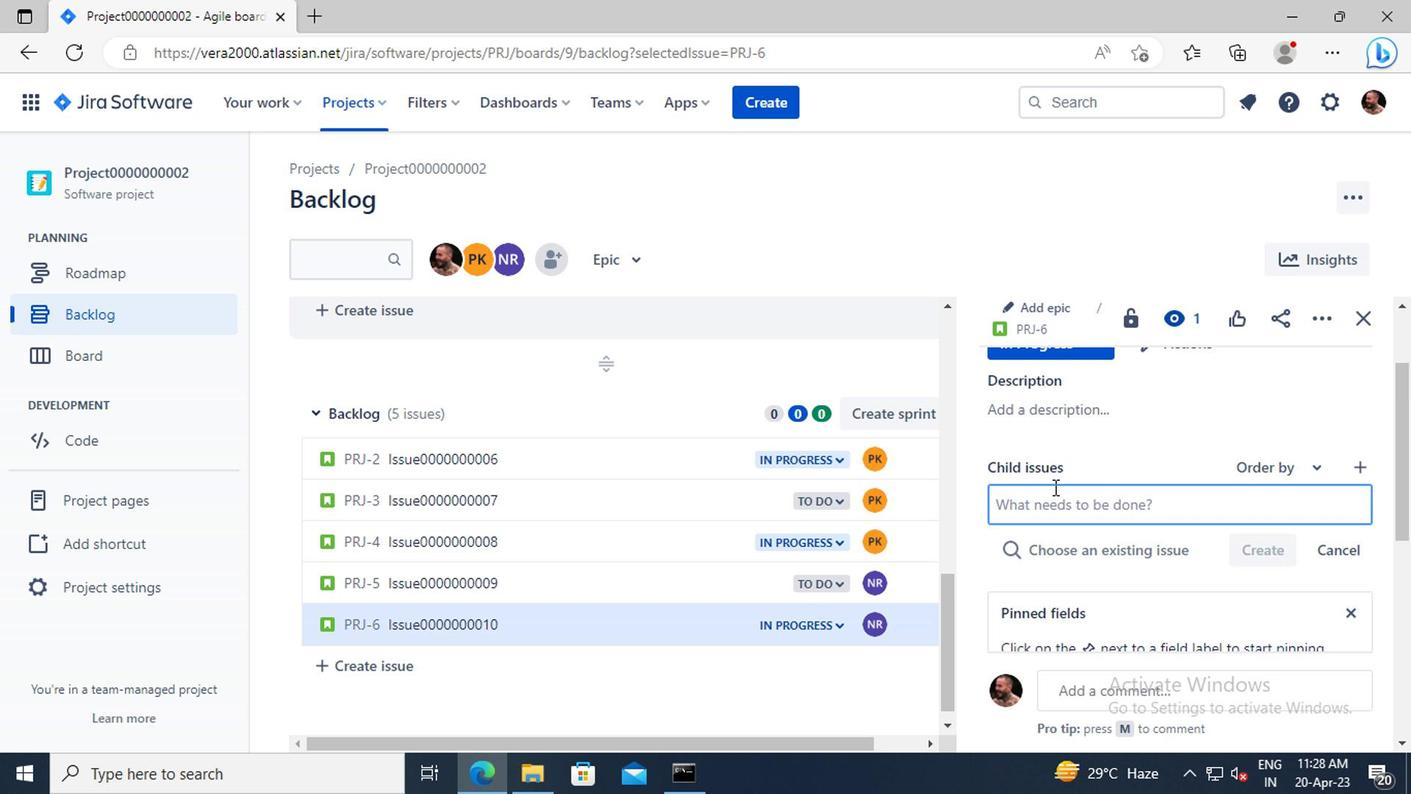 
Action: Mouse pressed left at (1056, 499)
Screenshot: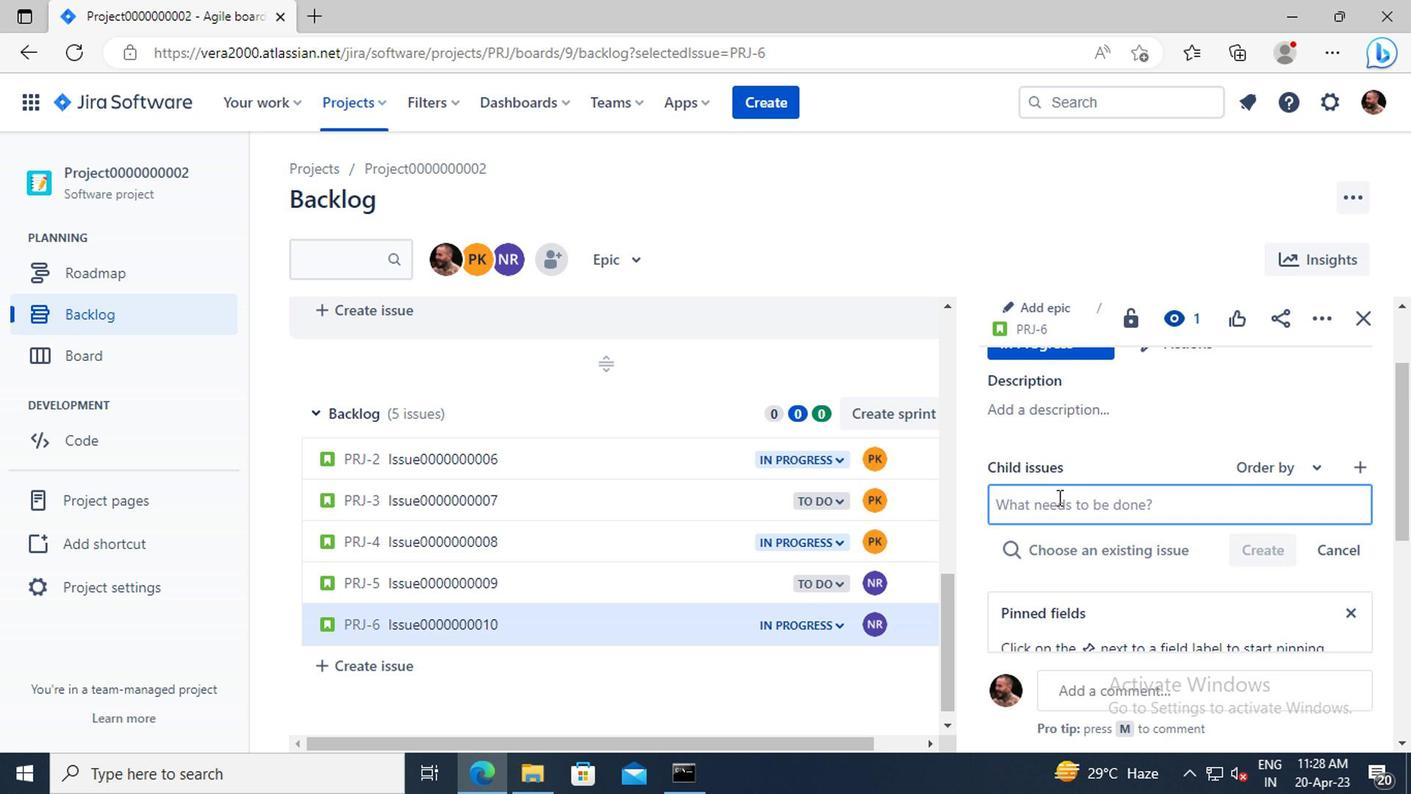
Action: Key pressed <Key.shift>CHILD<Key.shift>ISSUE0000000019
Screenshot: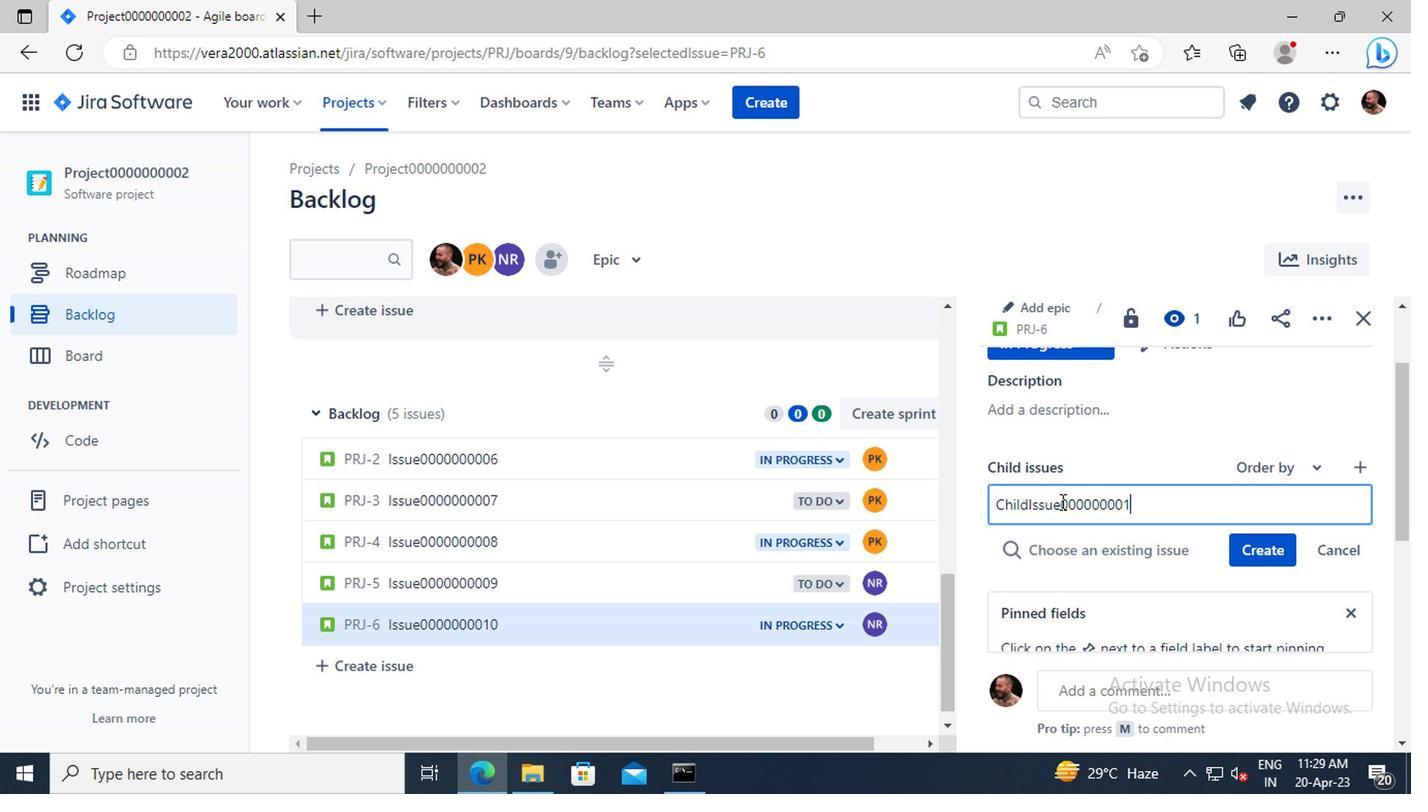 
Action: Mouse moved to (1249, 548)
Screenshot: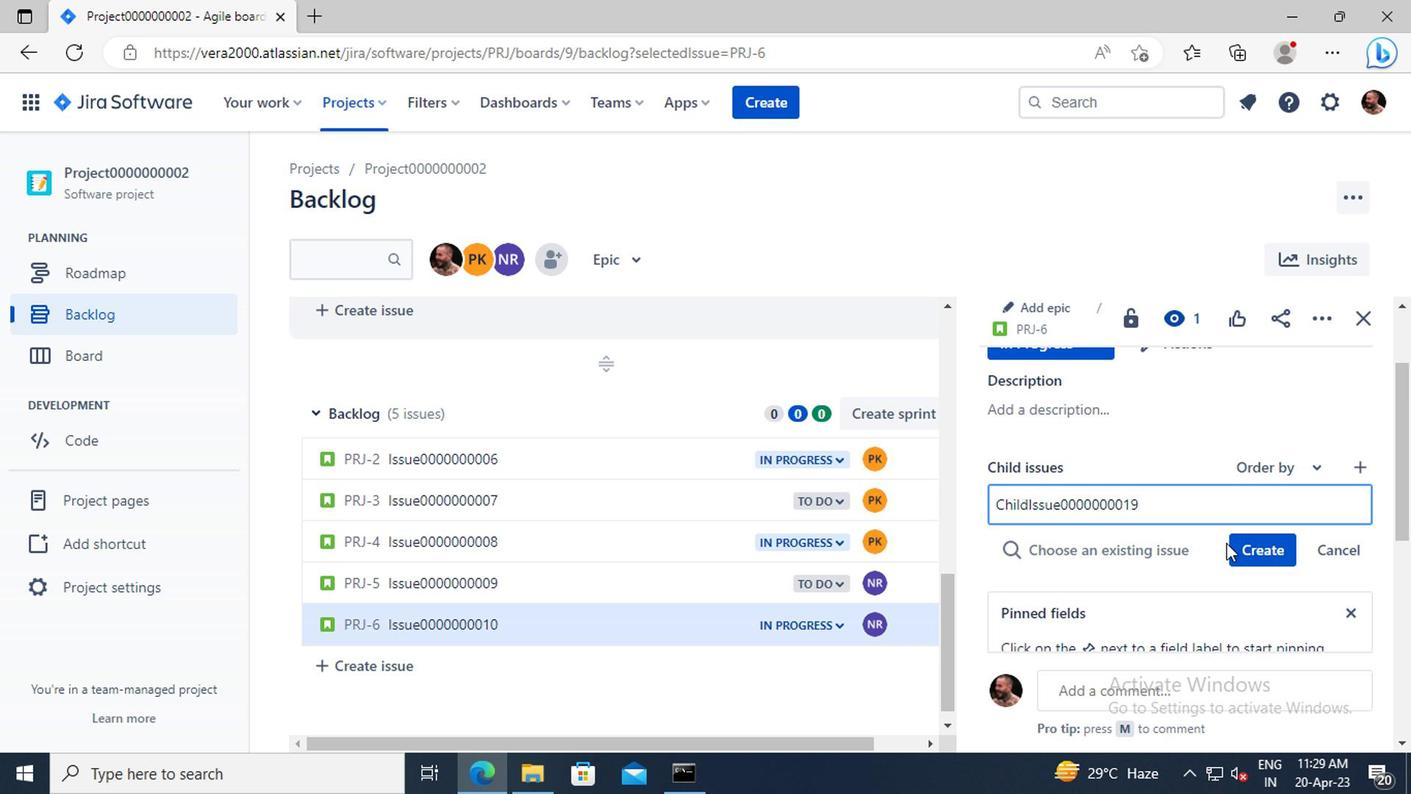 
Action: Mouse pressed left at (1249, 548)
Screenshot: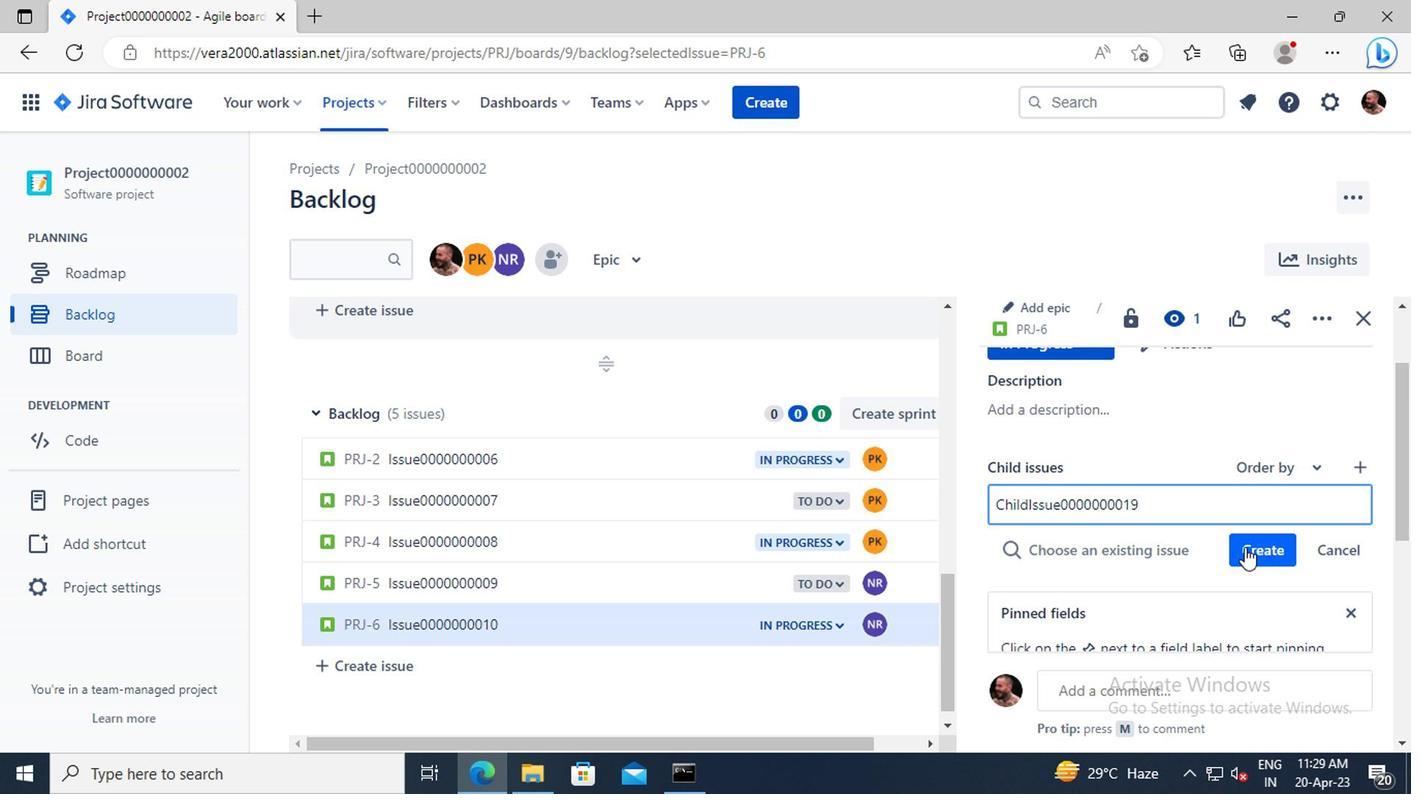 
Action: Mouse moved to (1099, 476)
Screenshot: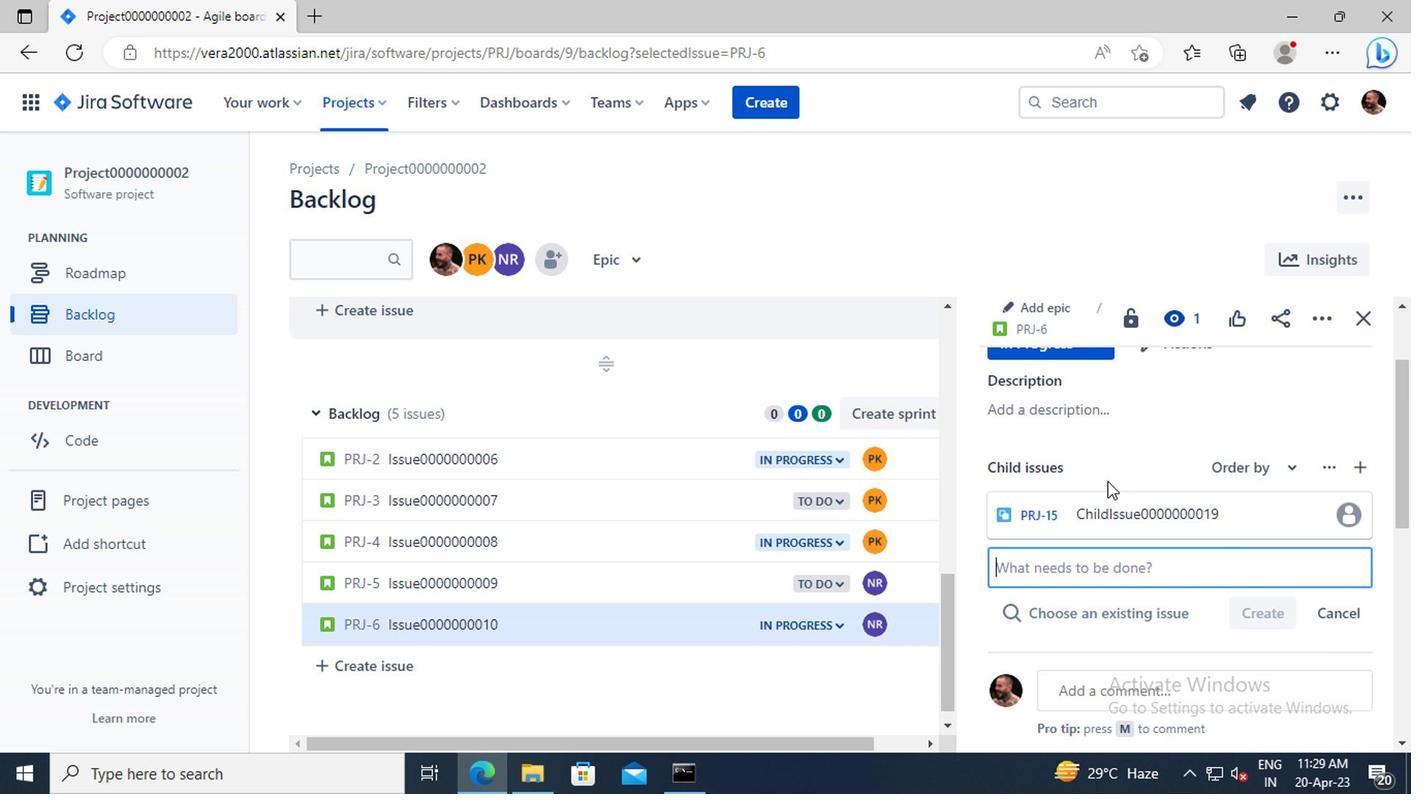
Action: Mouse scrolled (1099, 477) with delta (0, 0)
Screenshot: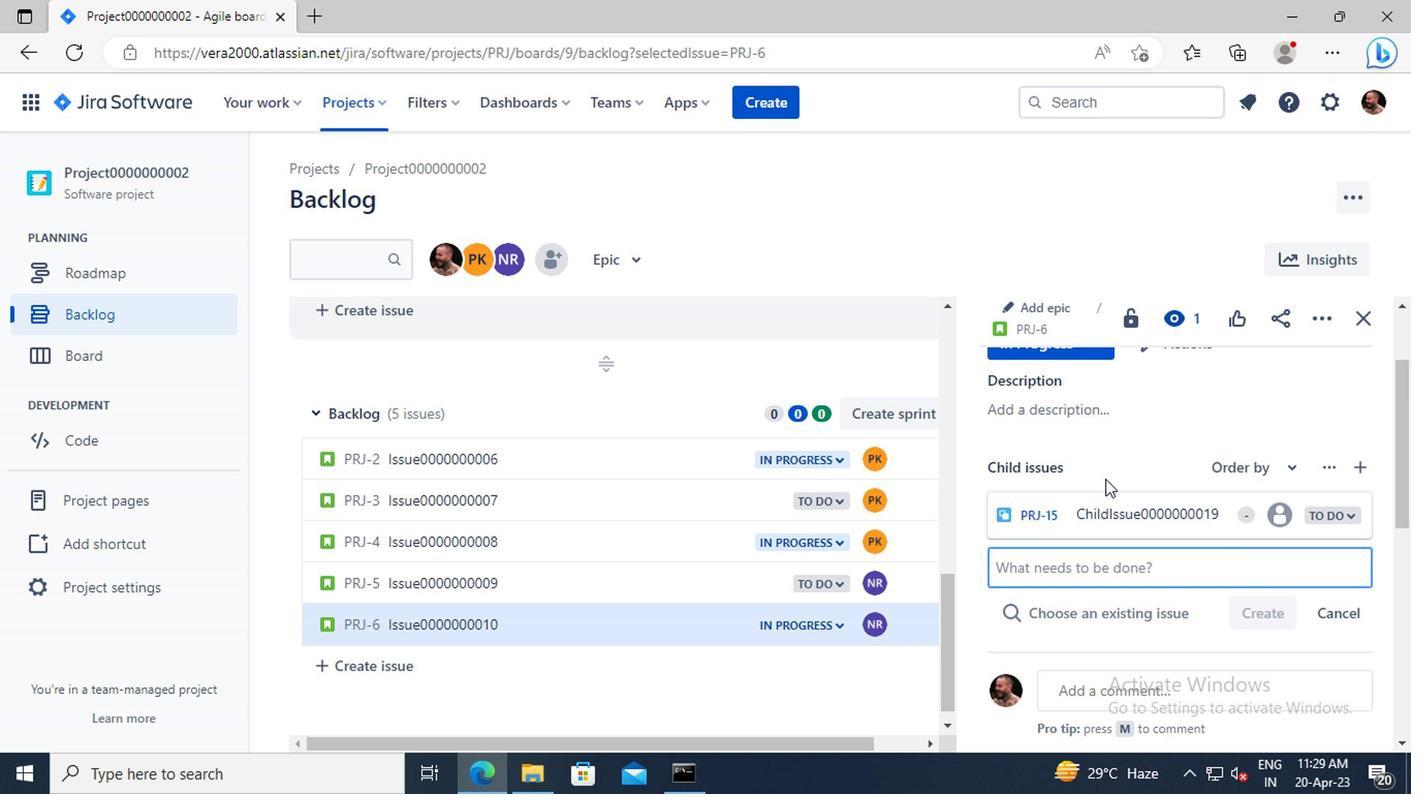 
Action: Mouse scrolled (1099, 477) with delta (0, 0)
Screenshot: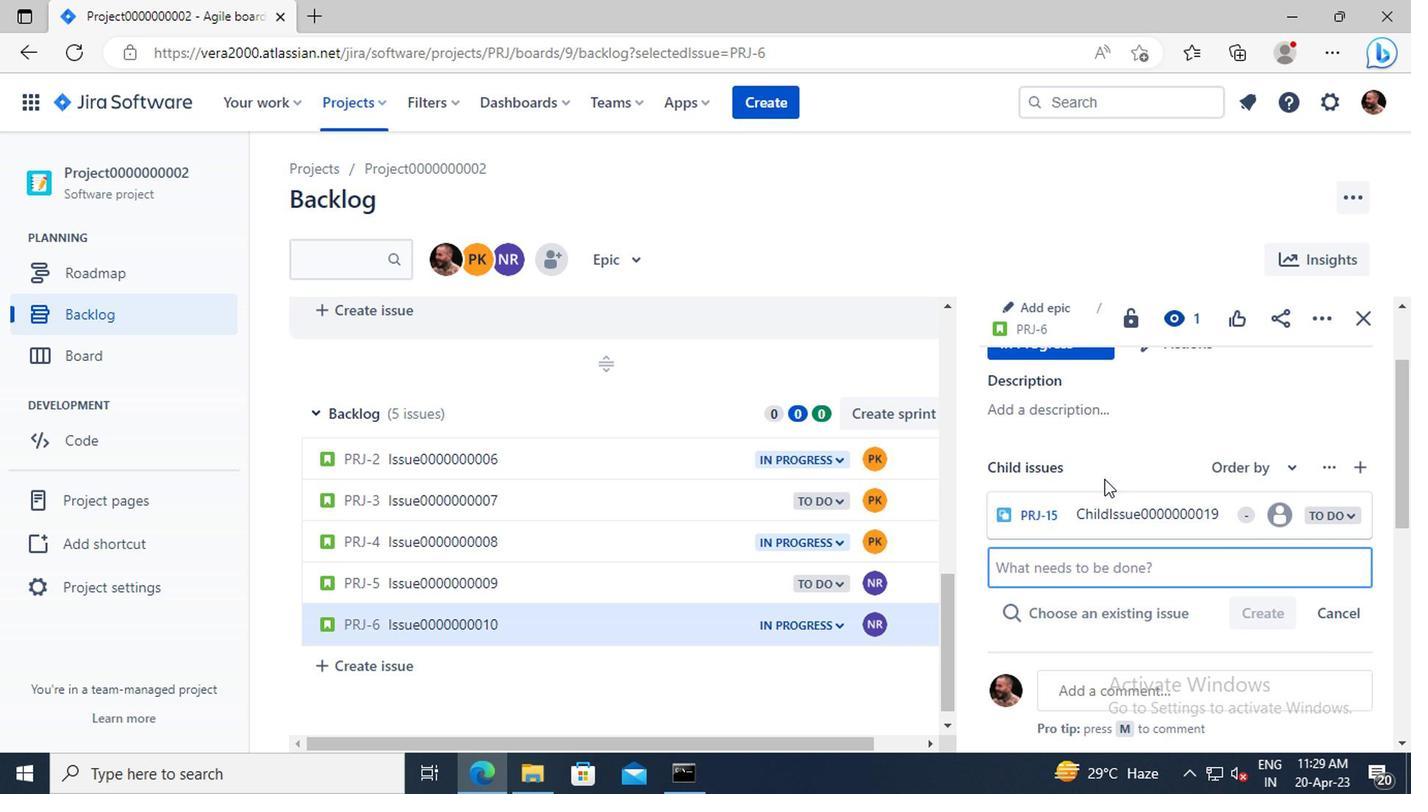 
Action: Mouse moved to (1039, 409)
Screenshot: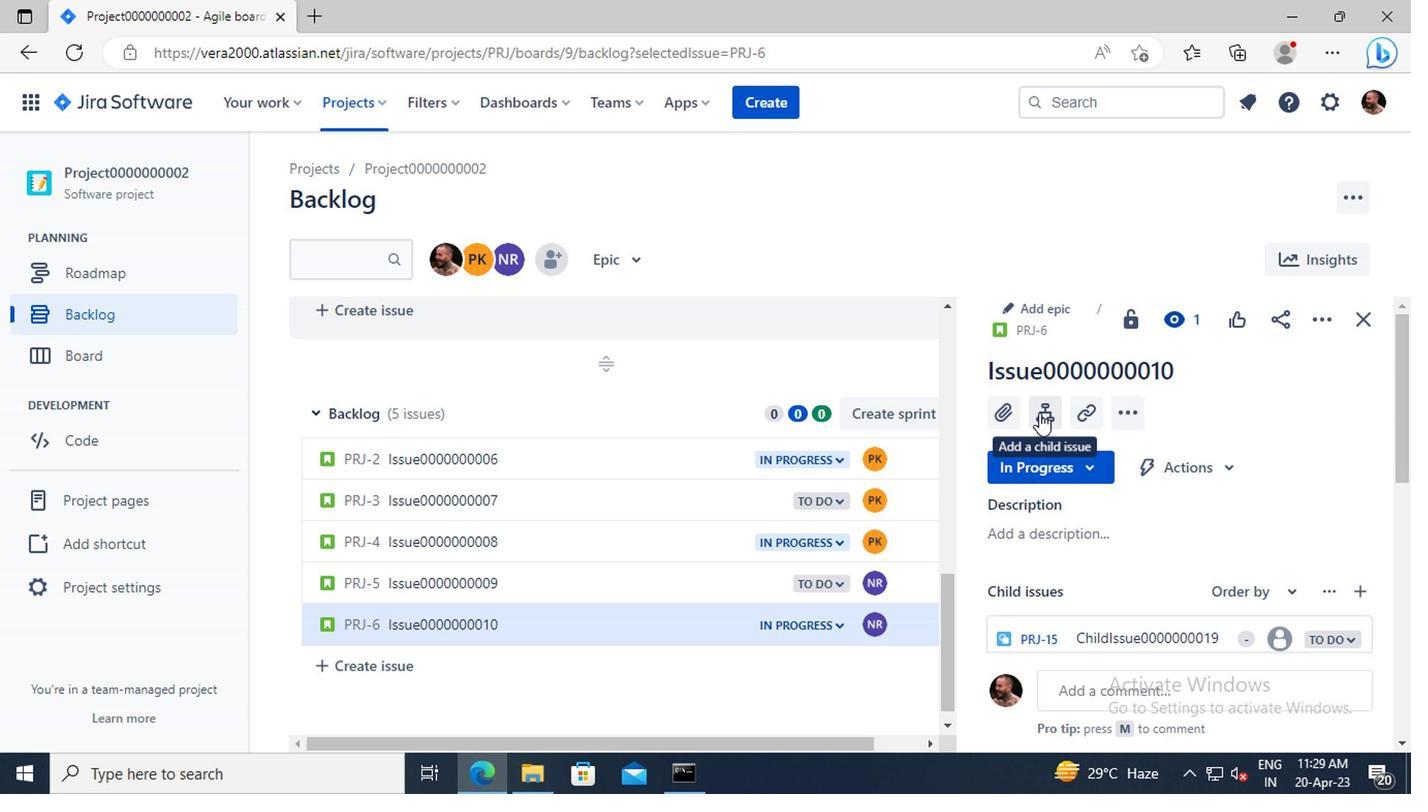 
Action: Mouse pressed left at (1039, 409)
Screenshot: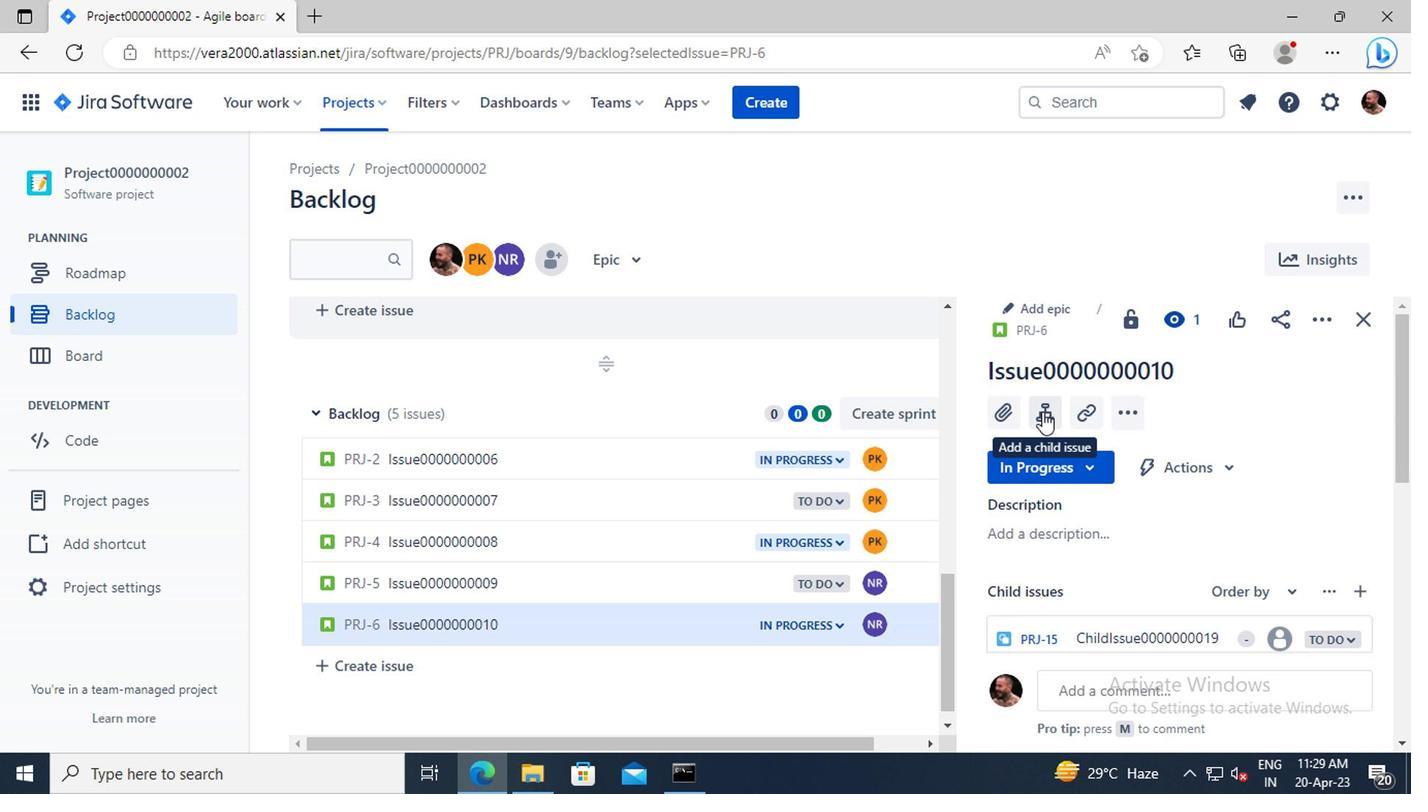 
Action: Mouse moved to (1055, 497)
Screenshot: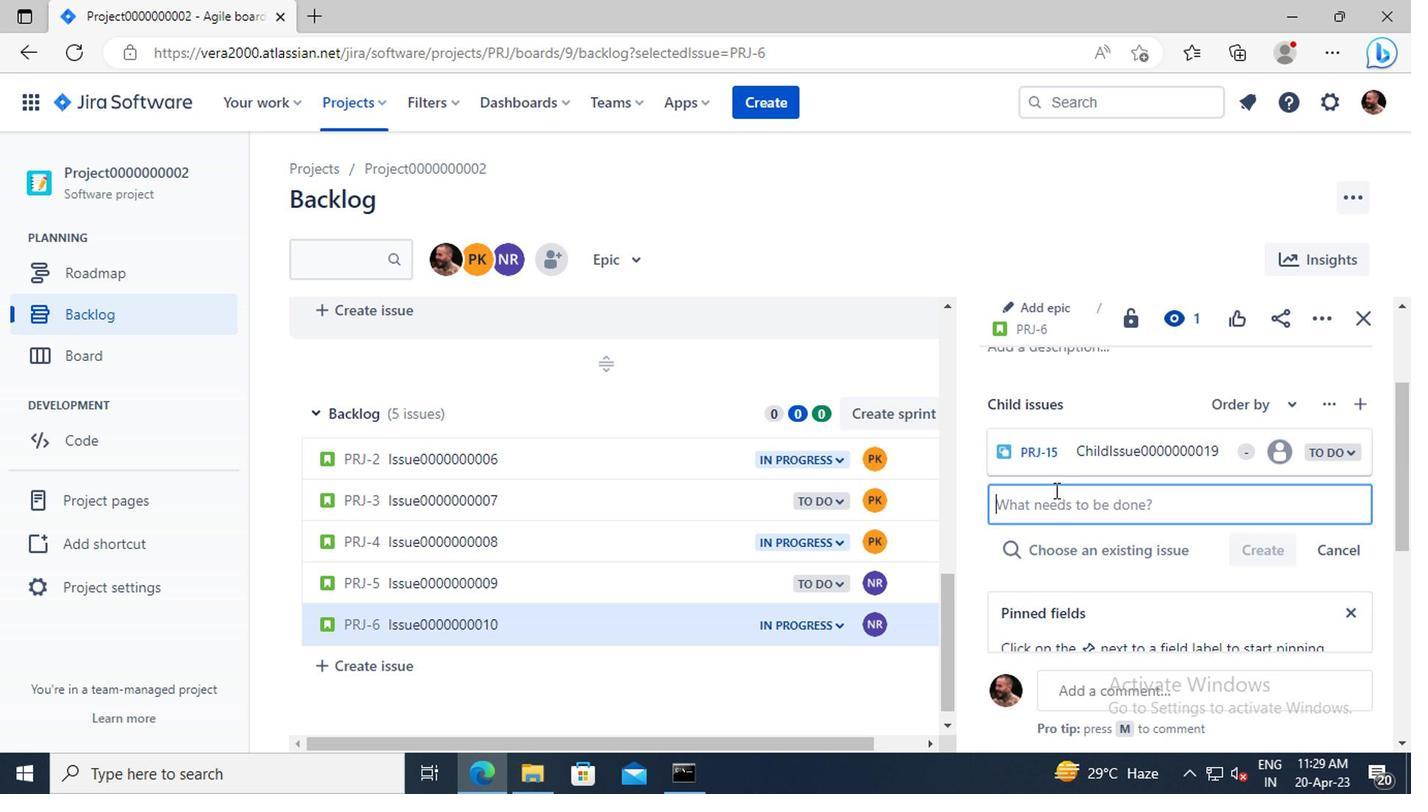 
Action: Mouse pressed left at (1055, 497)
Screenshot: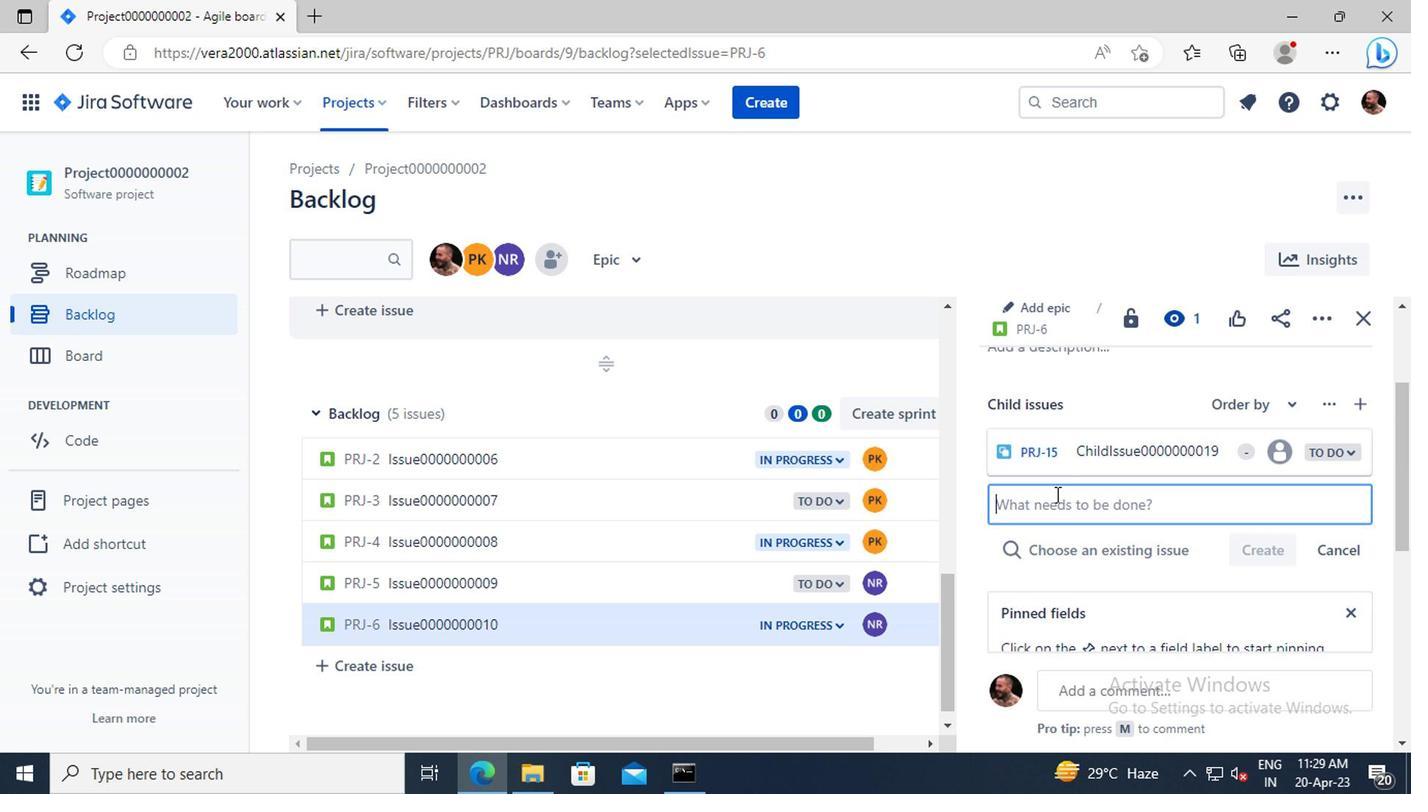 
Action: Key pressed <Key.shift>CHILD<Key.shift>ISSUE0000000020
Screenshot: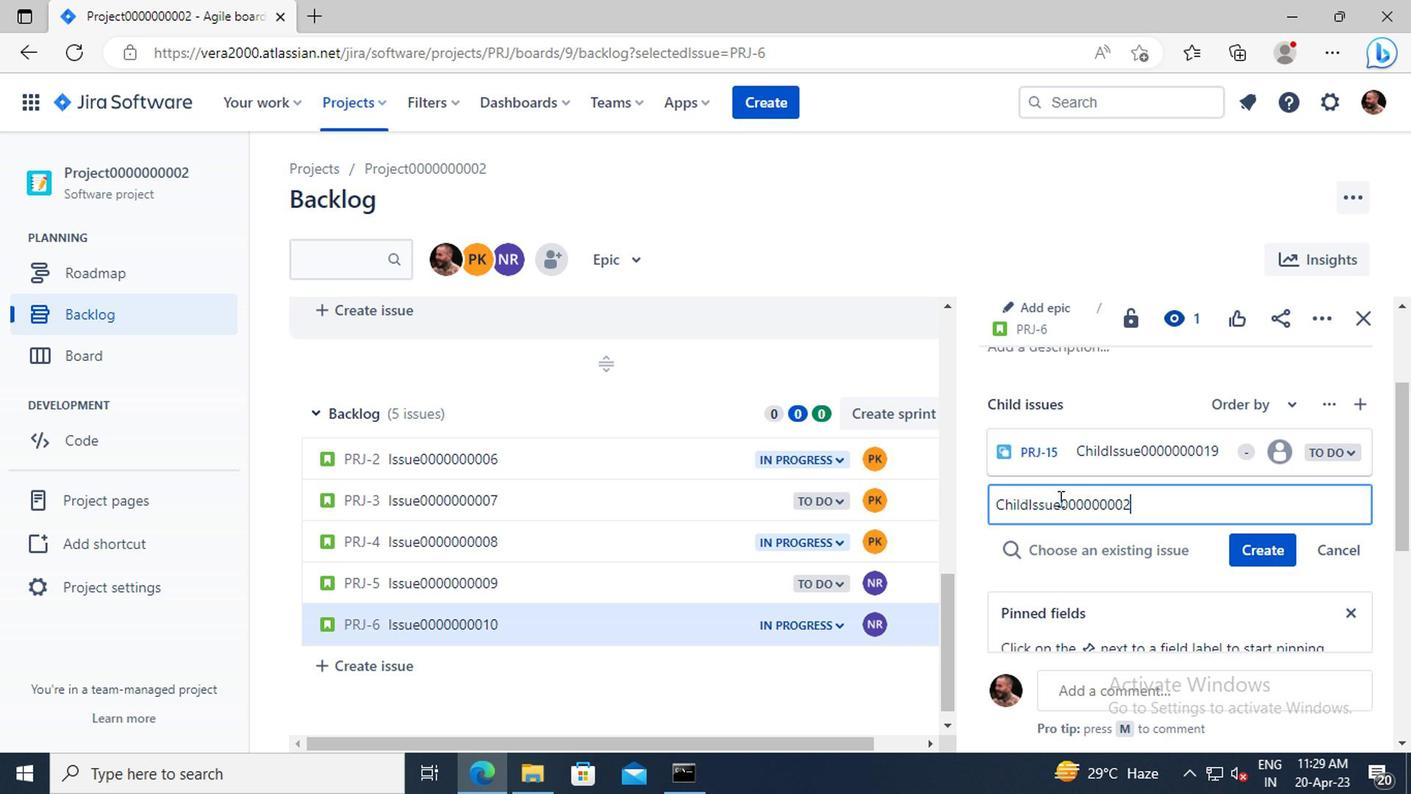 
Action: Mouse moved to (1259, 552)
Screenshot: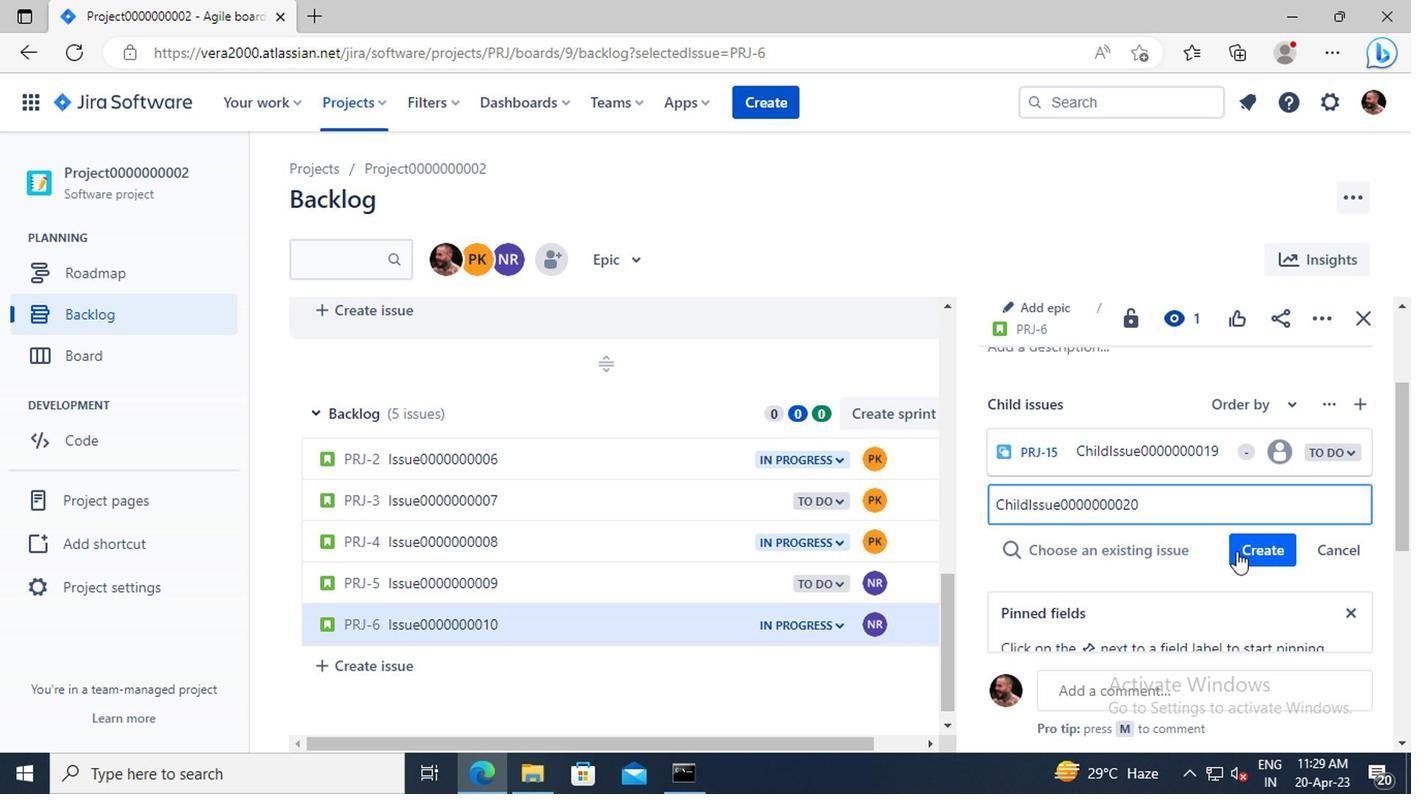 
Action: Mouse pressed left at (1259, 552)
Screenshot: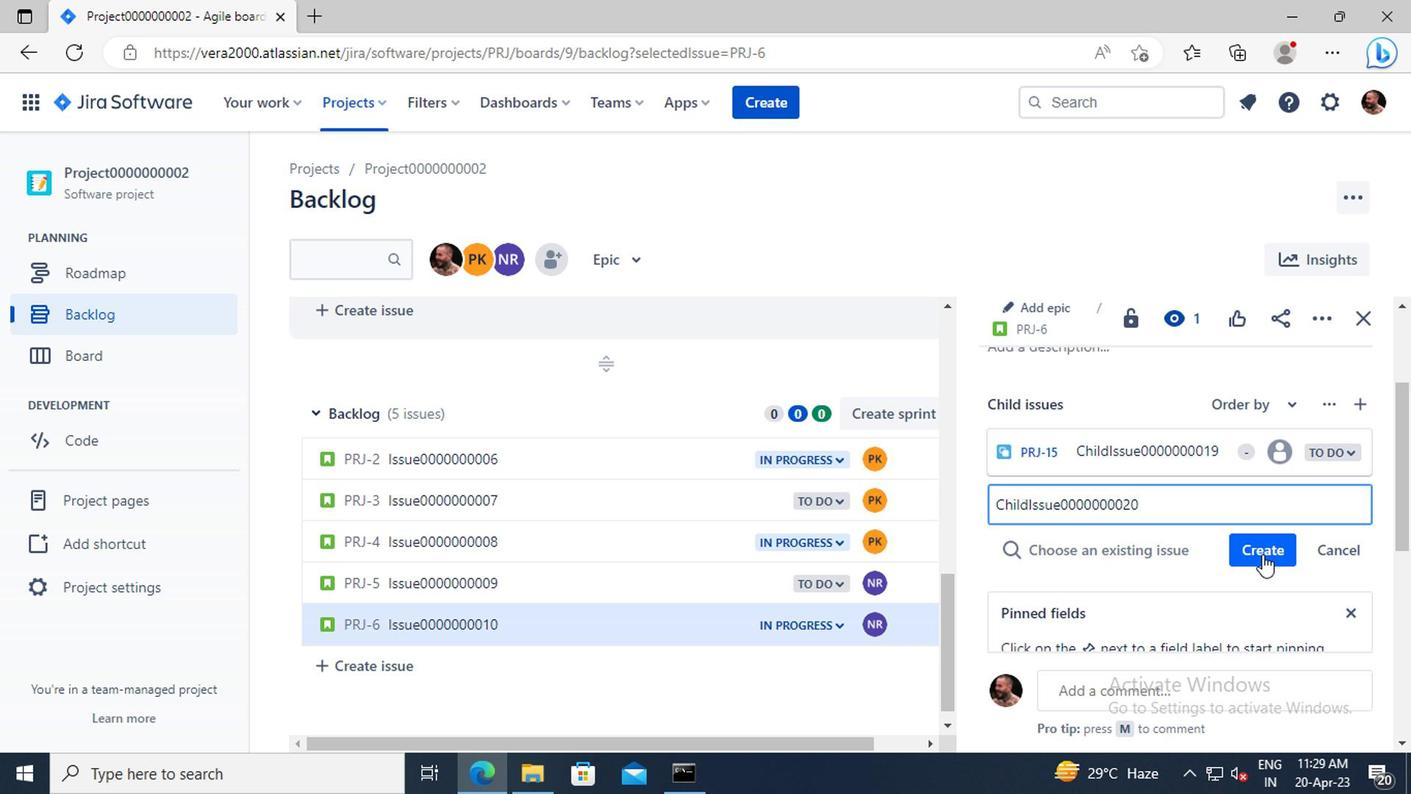 
